 Task: Show all the events and presentations
Action: Mouse moved to (901, 405)
Screenshot: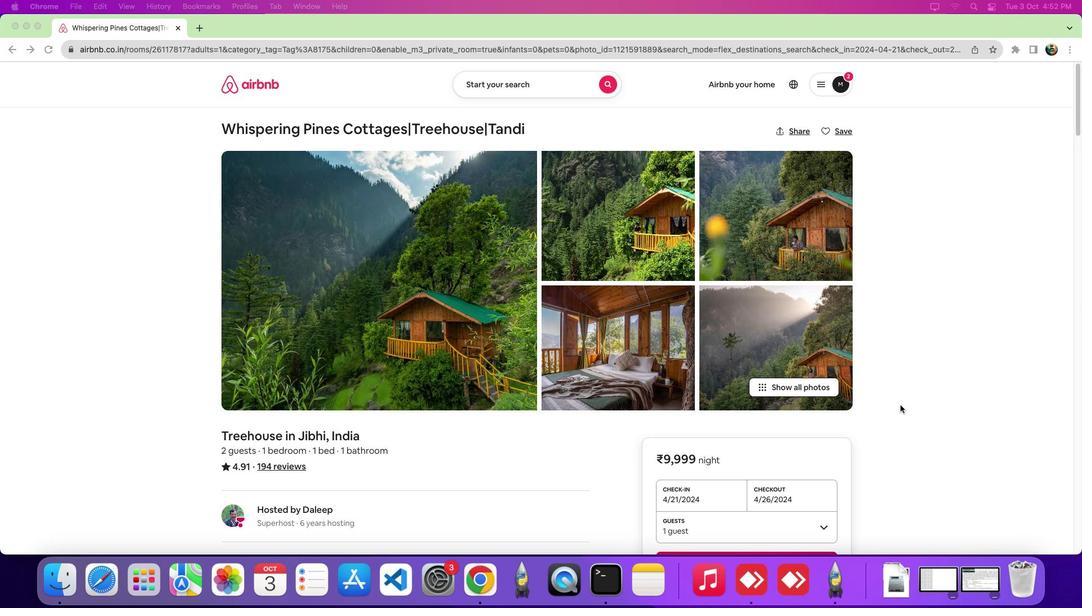 
Action: Mouse pressed left at (901, 405)
Screenshot: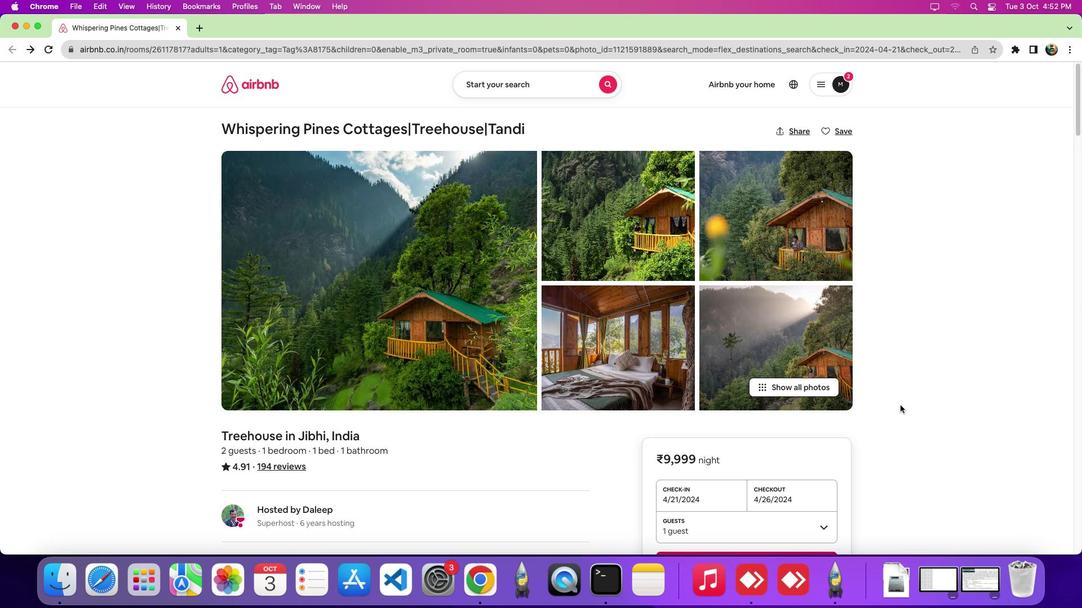 
Action: Mouse scrolled (901, 405) with delta (0, 0)
Screenshot: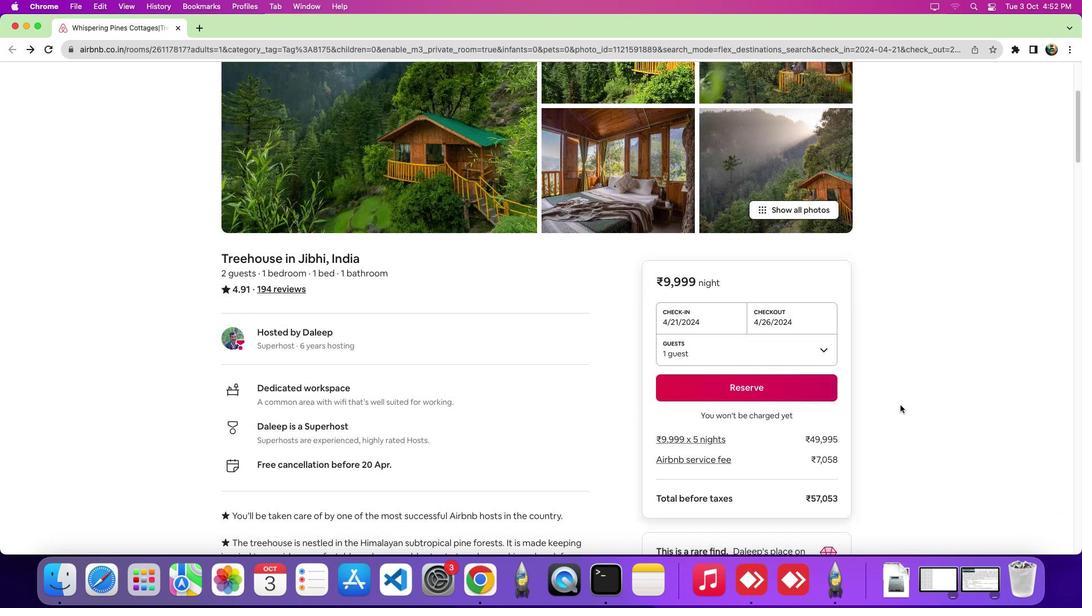 
Action: Mouse scrolled (901, 405) with delta (0, -1)
Screenshot: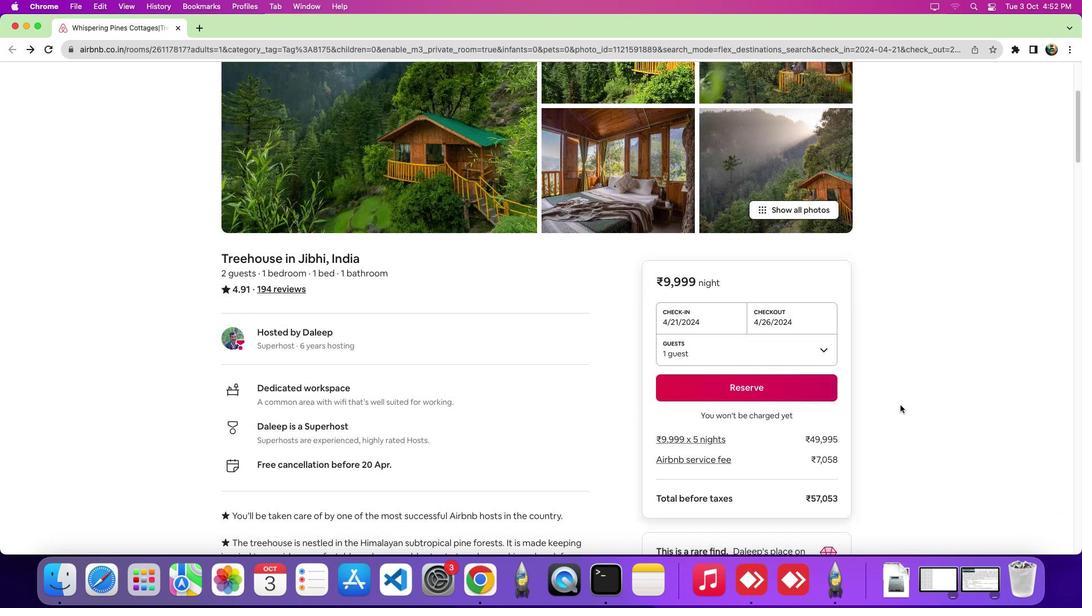 
Action: Mouse scrolled (901, 405) with delta (0, -5)
Screenshot: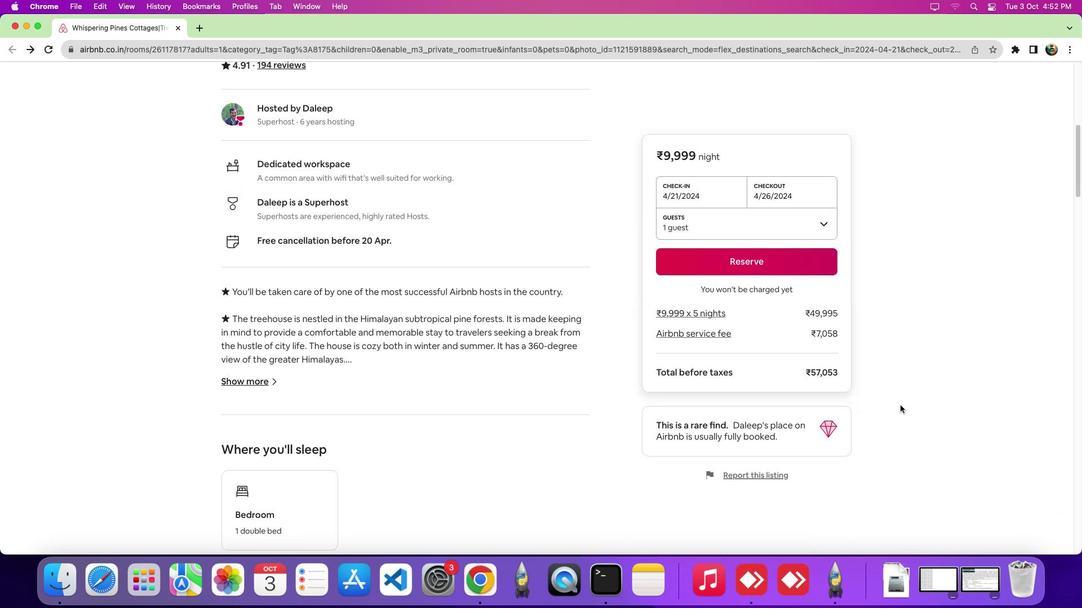 
Action: Mouse scrolled (901, 405) with delta (0, -6)
Screenshot: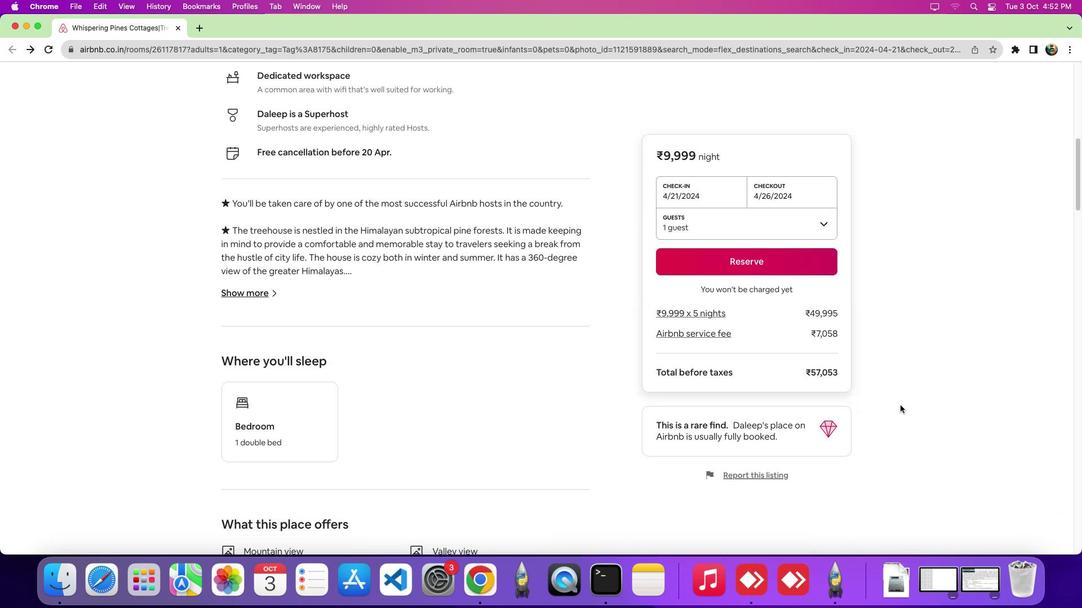 
Action: Mouse scrolled (901, 405) with delta (0, 0)
Screenshot: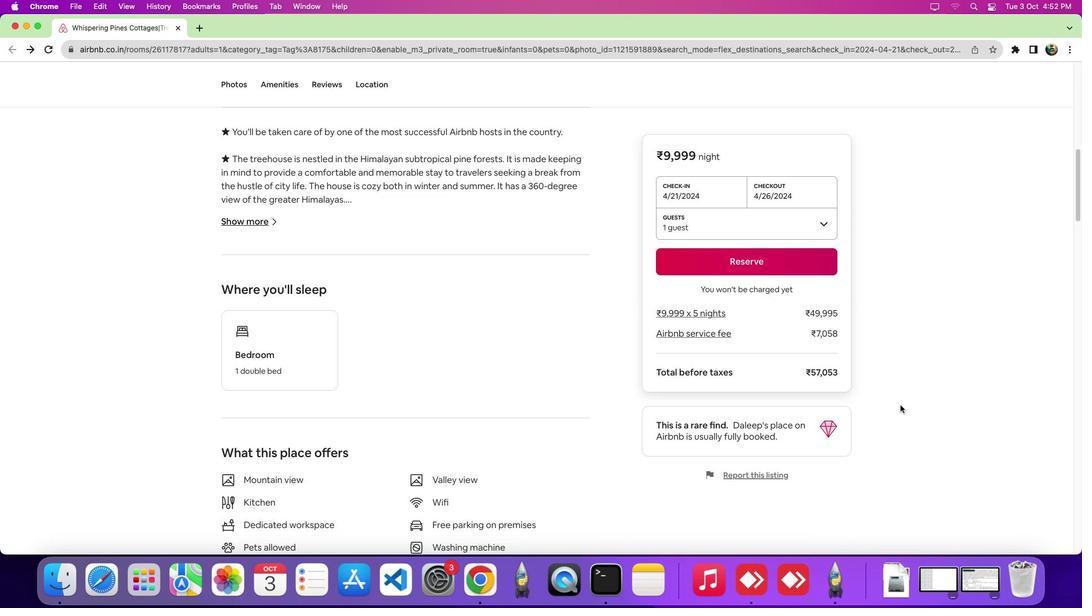 
Action: Mouse scrolled (901, 405) with delta (0, 0)
Screenshot: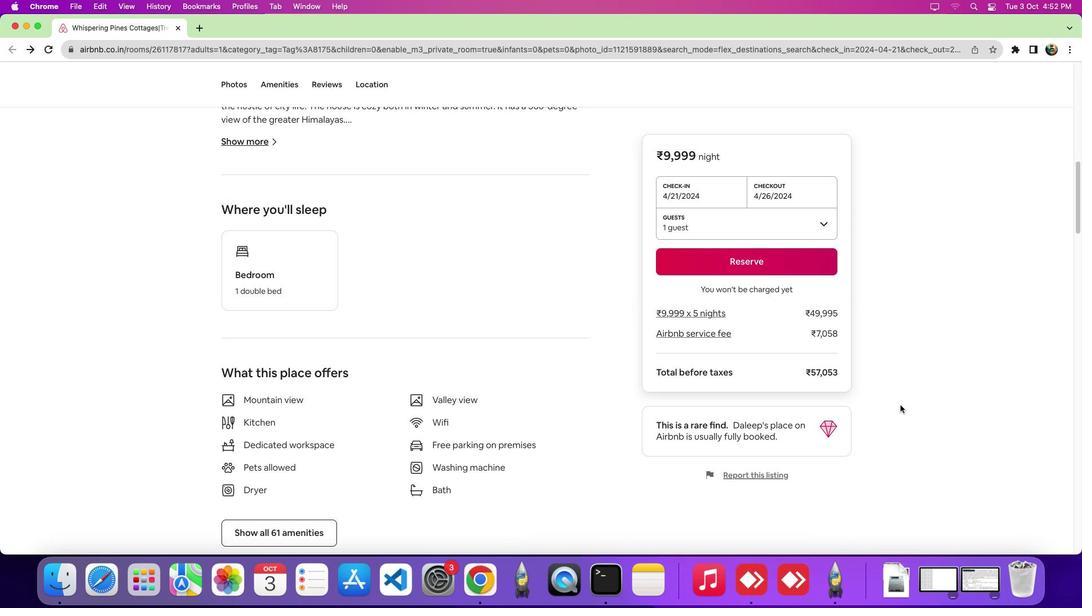 
Action: Mouse scrolled (901, 405) with delta (0, -4)
Screenshot: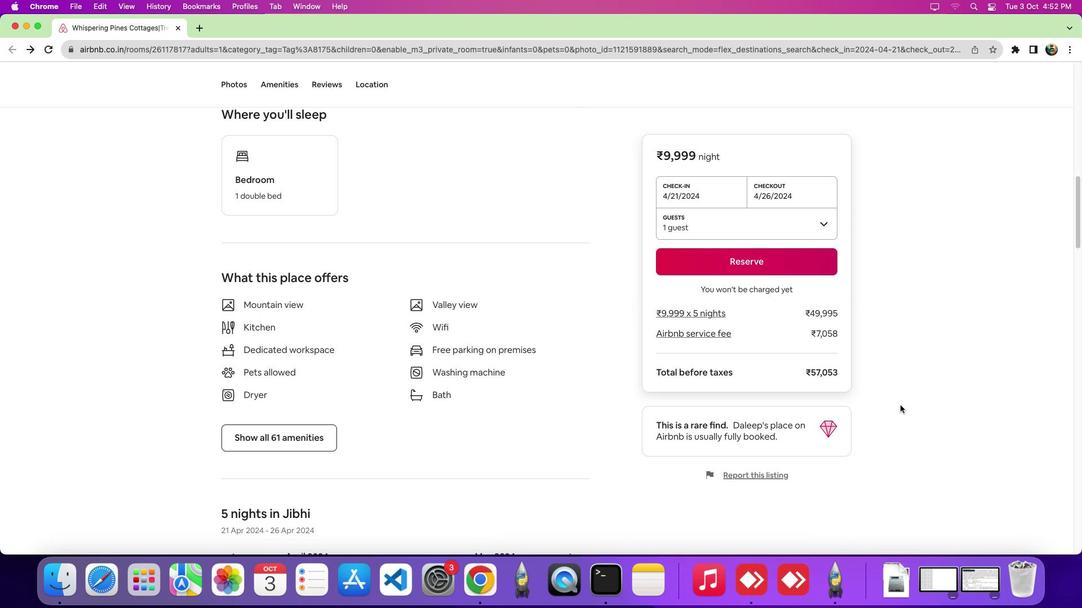 
Action: Mouse scrolled (901, 405) with delta (0, 0)
Screenshot: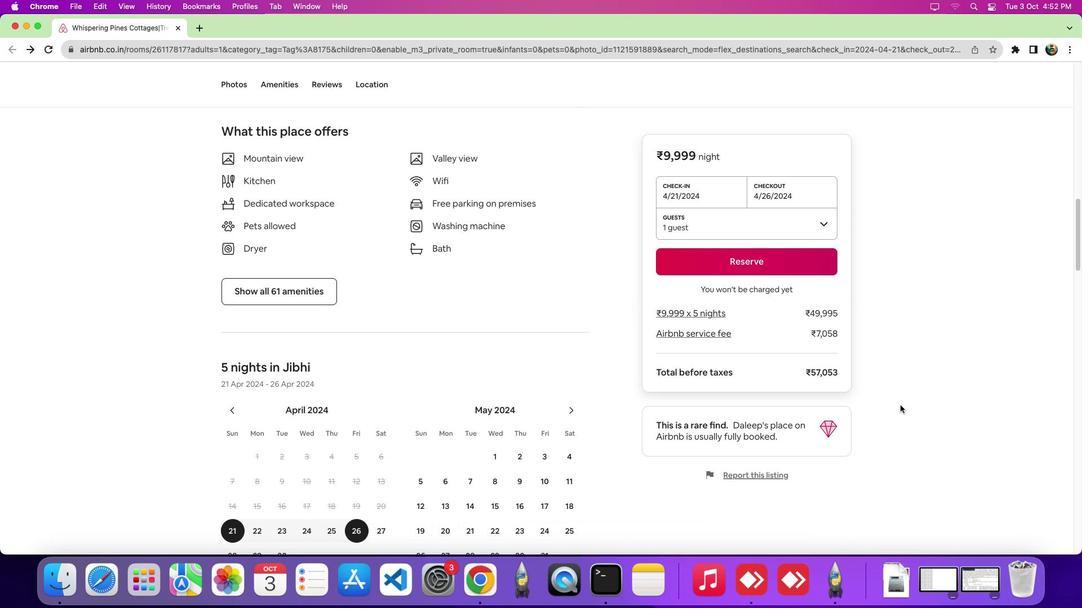 
Action: Mouse scrolled (901, 405) with delta (0, 0)
Screenshot: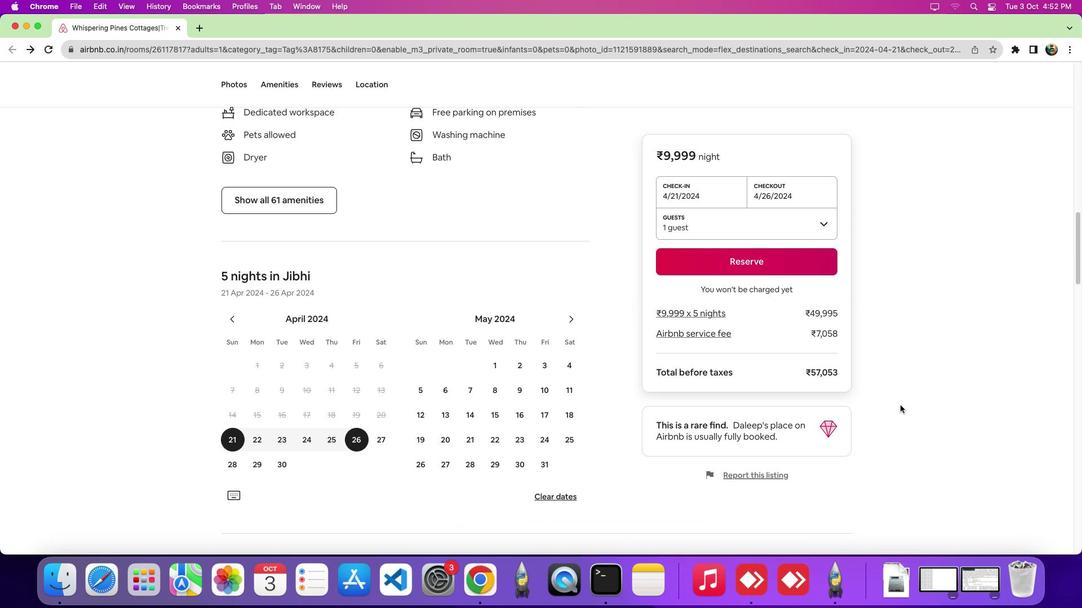 
Action: Mouse scrolled (901, 405) with delta (0, -5)
Screenshot: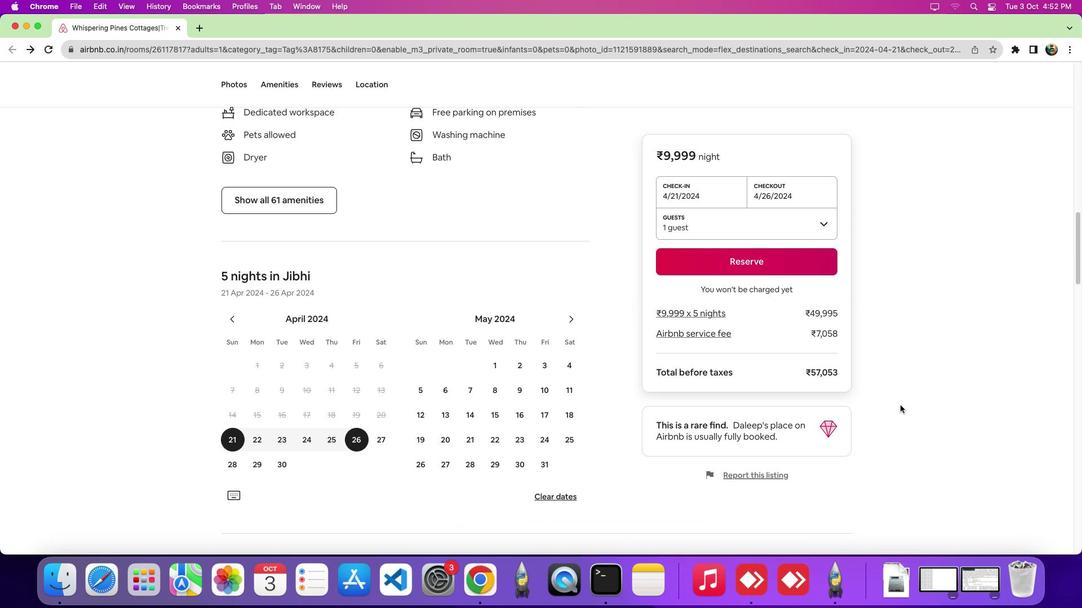 
Action: Mouse scrolled (901, 405) with delta (0, -6)
Screenshot: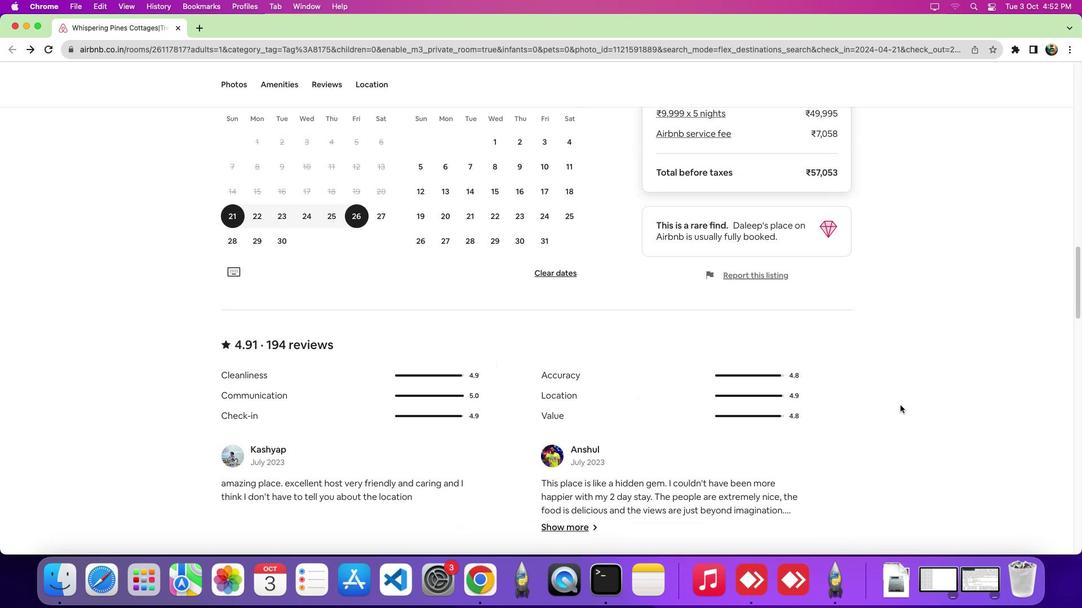 
Action: Mouse moved to (876, 398)
Screenshot: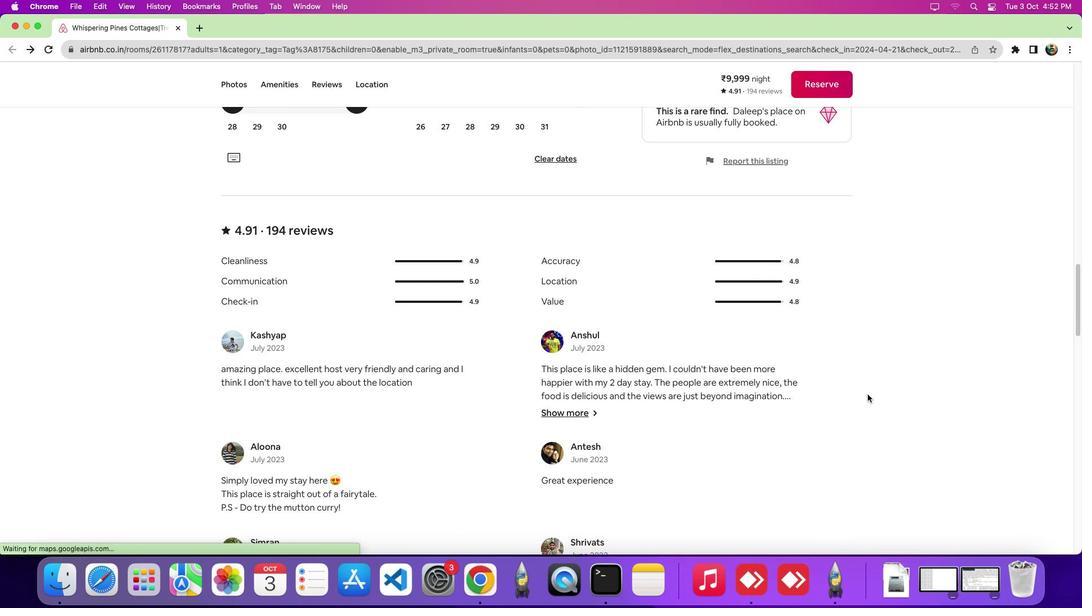 
Action: Mouse scrolled (876, 398) with delta (0, 0)
Screenshot: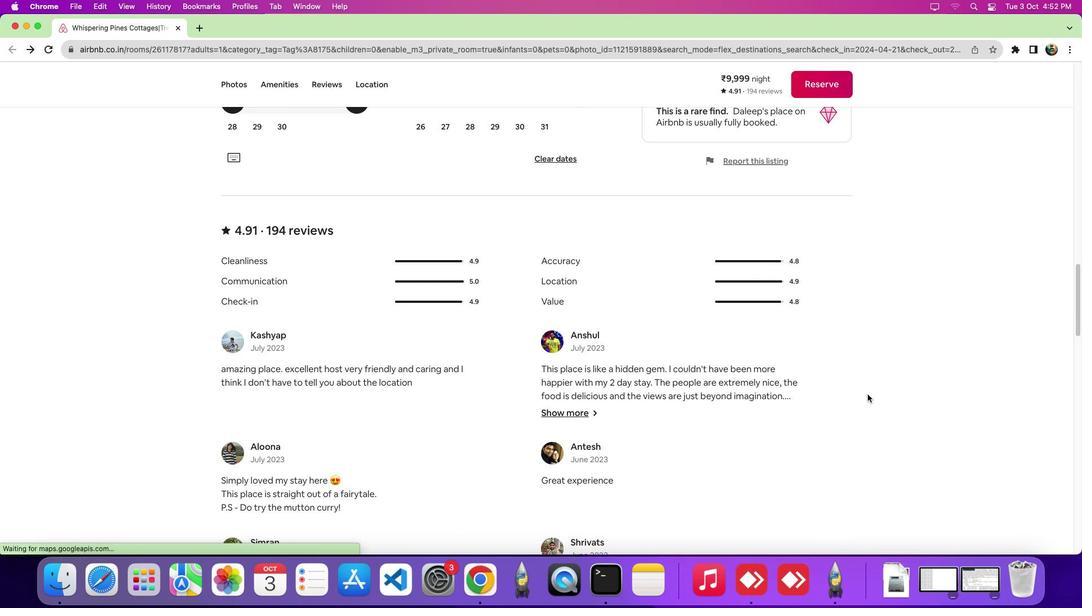 
Action: Mouse moved to (875, 398)
Screenshot: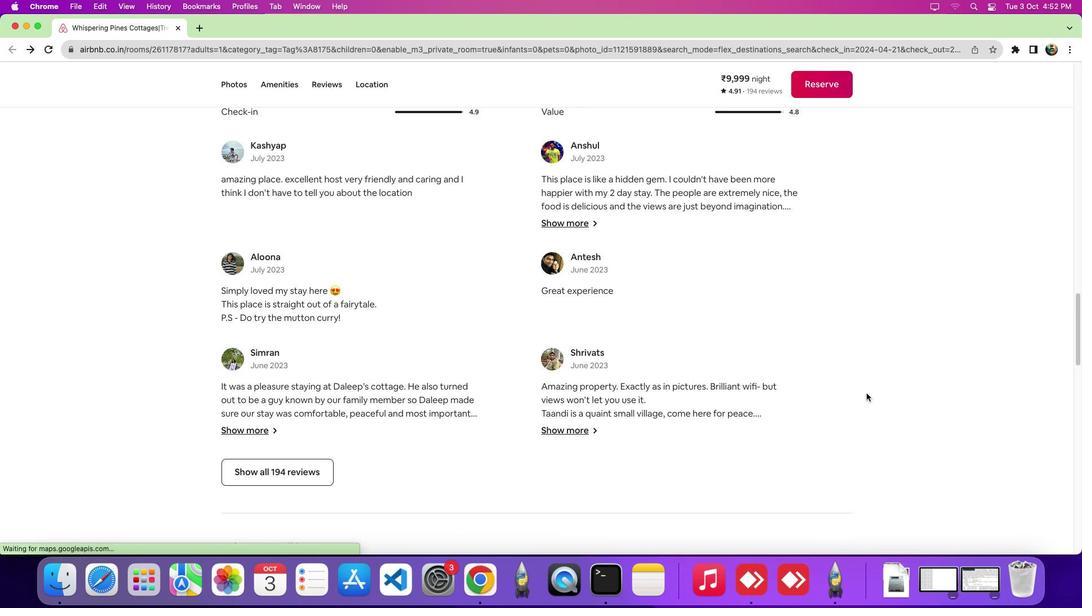
Action: Mouse scrolled (875, 398) with delta (0, -1)
Screenshot: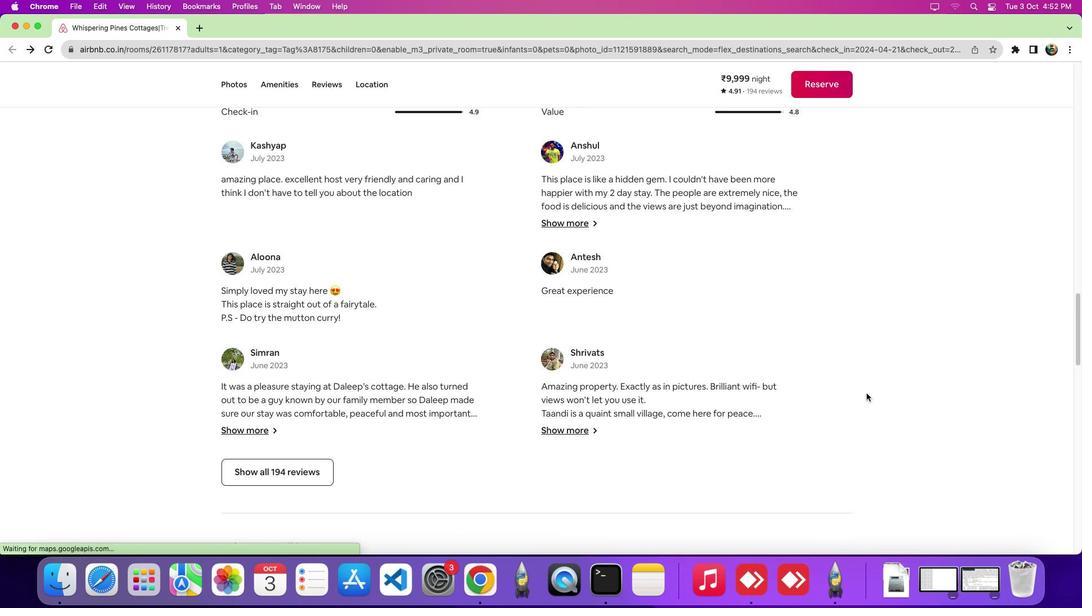
Action: Mouse moved to (875, 398)
Screenshot: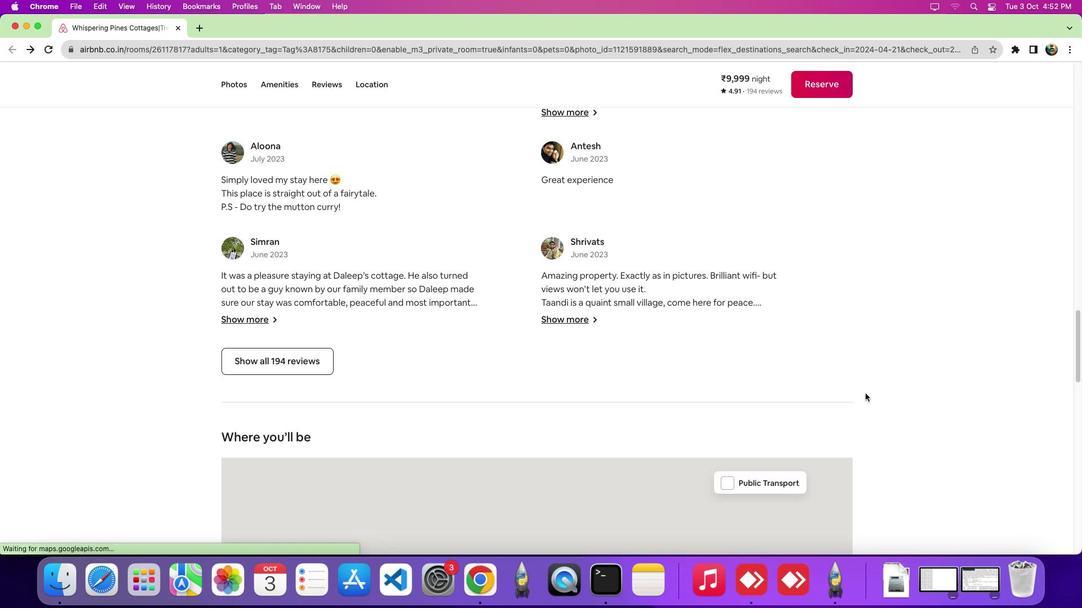 
Action: Mouse scrolled (875, 398) with delta (0, -5)
Screenshot: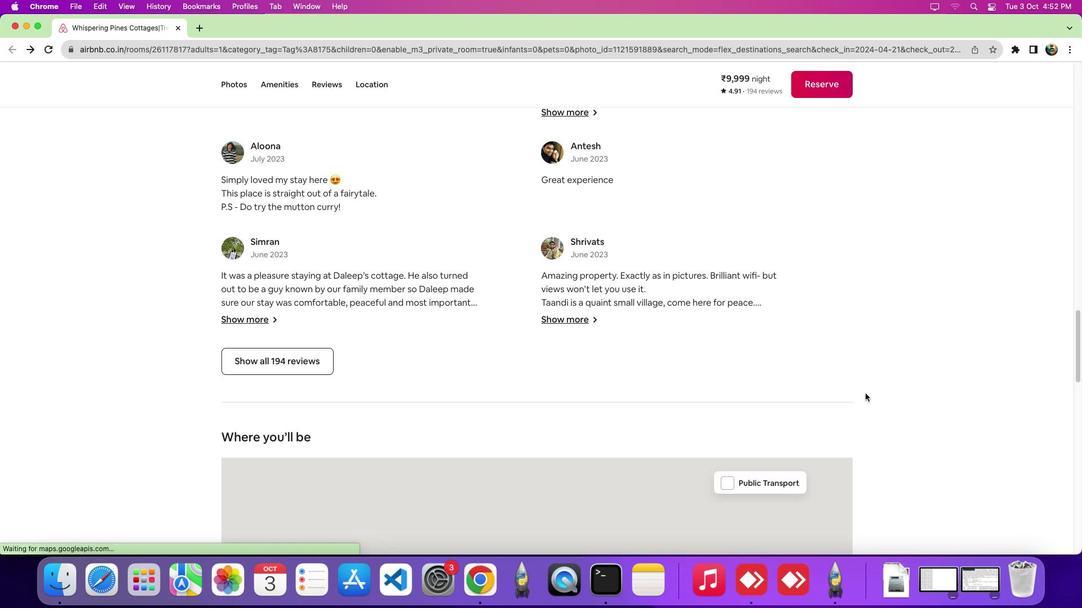 
Action: Mouse moved to (868, 395)
Screenshot: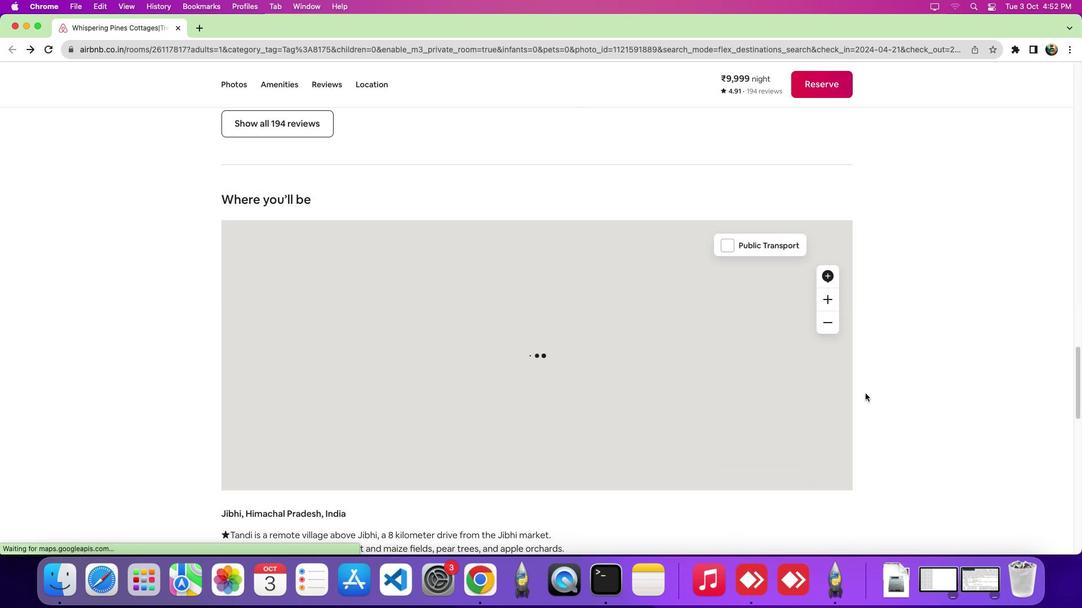
Action: Mouse scrolled (868, 395) with delta (0, -6)
Screenshot: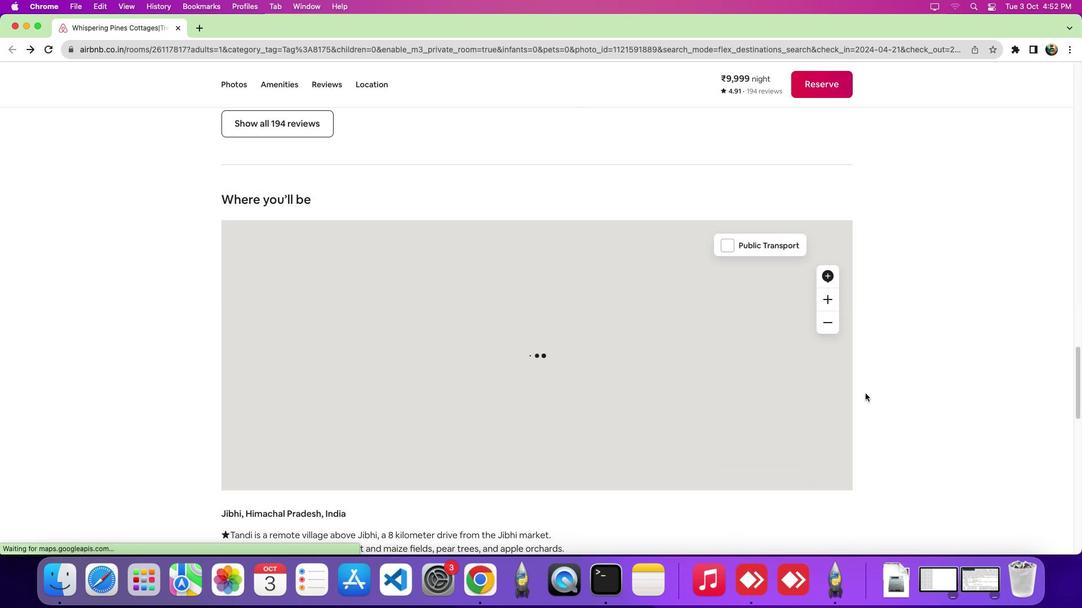 
Action: Mouse moved to (862, 393)
Screenshot: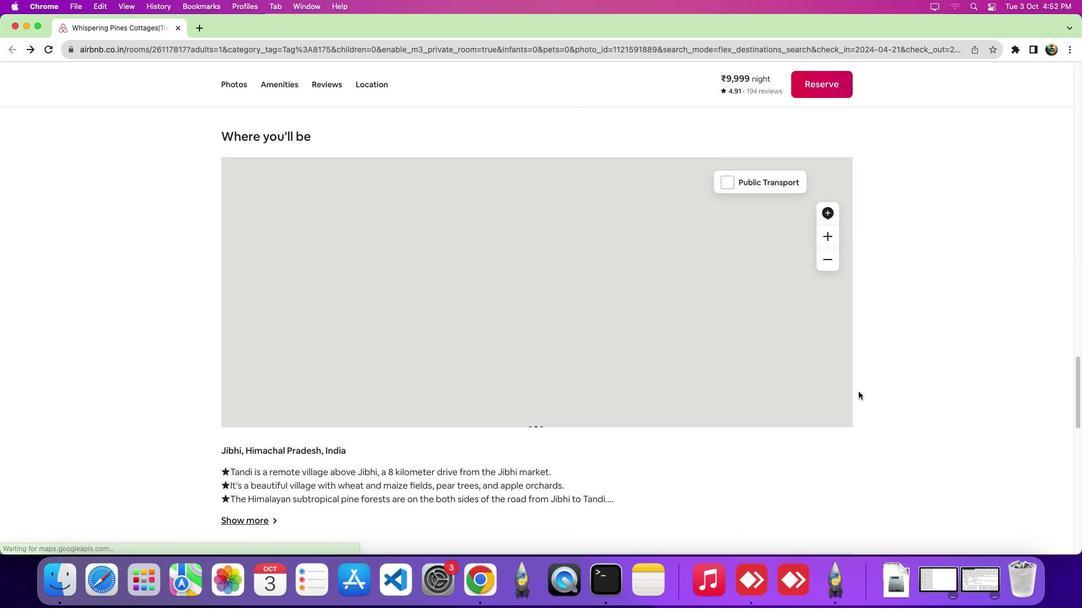 
Action: Mouse scrolled (862, 393) with delta (0, 0)
Screenshot: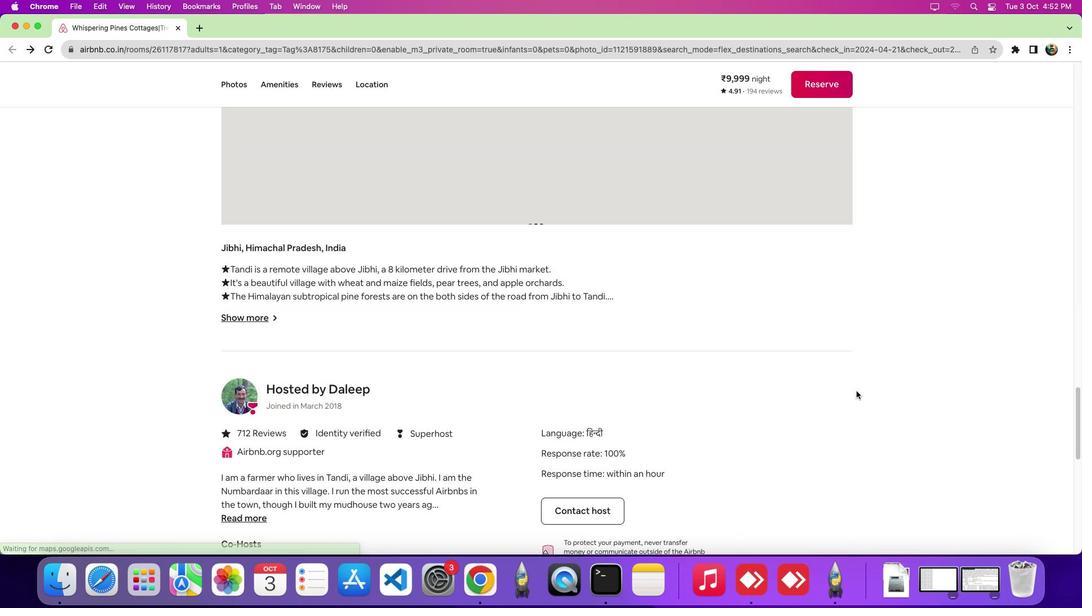 
Action: Mouse moved to (862, 393)
Screenshot: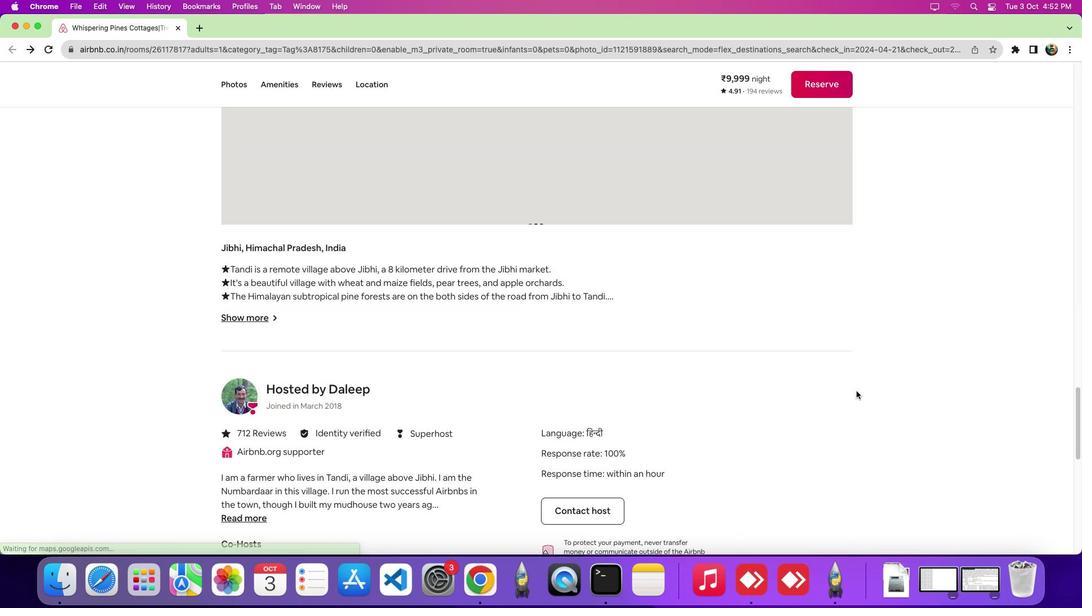 
Action: Mouse scrolled (862, 393) with delta (0, -1)
Screenshot: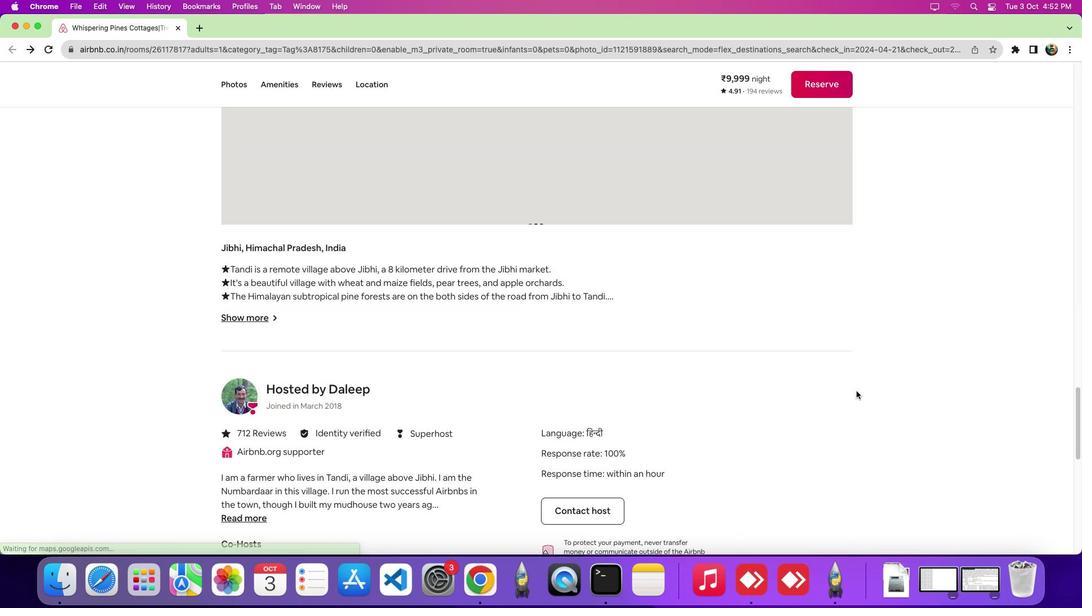 
Action: Mouse scrolled (862, 393) with delta (0, -5)
Screenshot: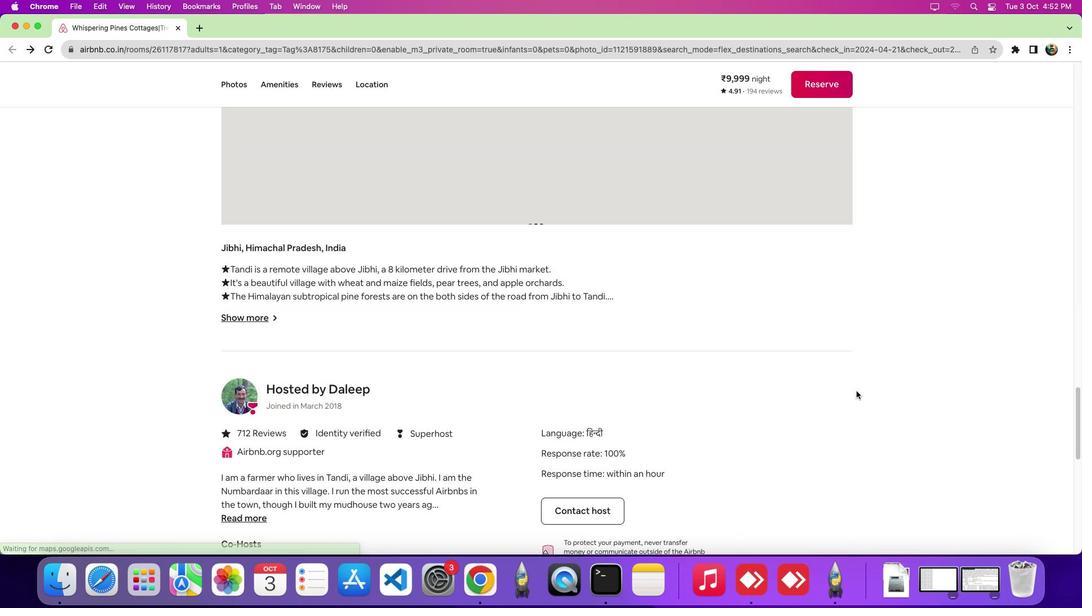 
Action: Mouse moved to (861, 393)
Screenshot: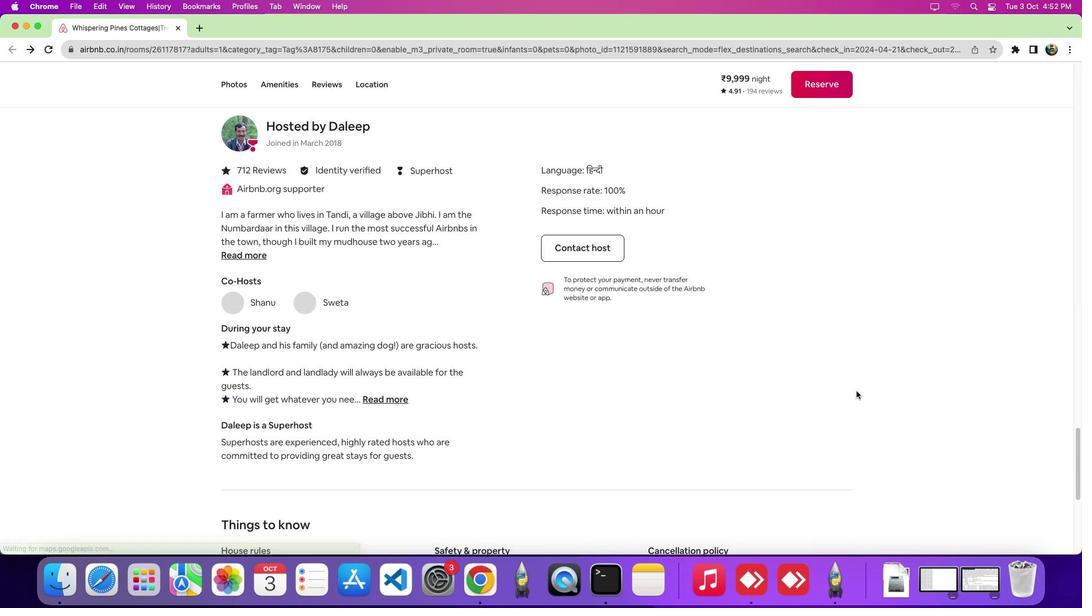 
Action: Mouse scrolled (861, 393) with delta (0, -7)
Screenshot: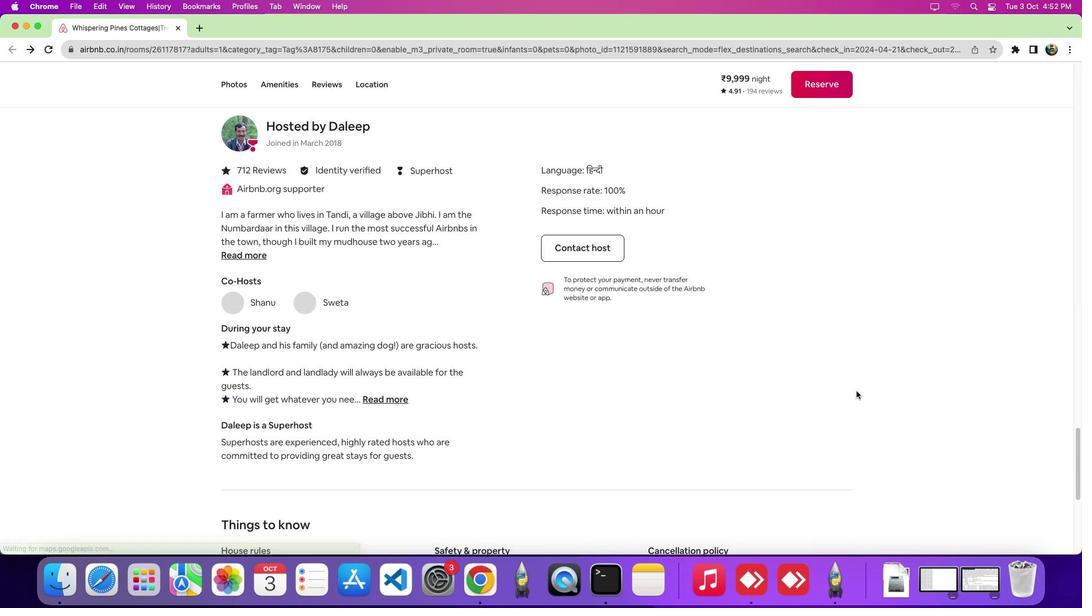 
Action: Mouse moved to (857, 391)
Screenshot: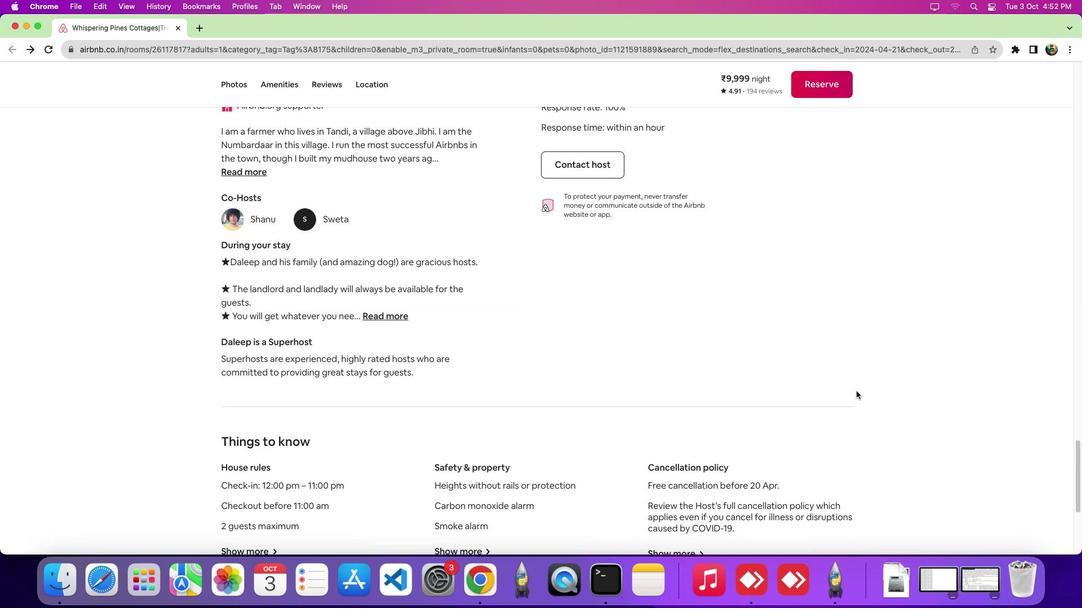 
Action: Mouse scrolled (857, 391) with delta (0, 0)
Screenshot: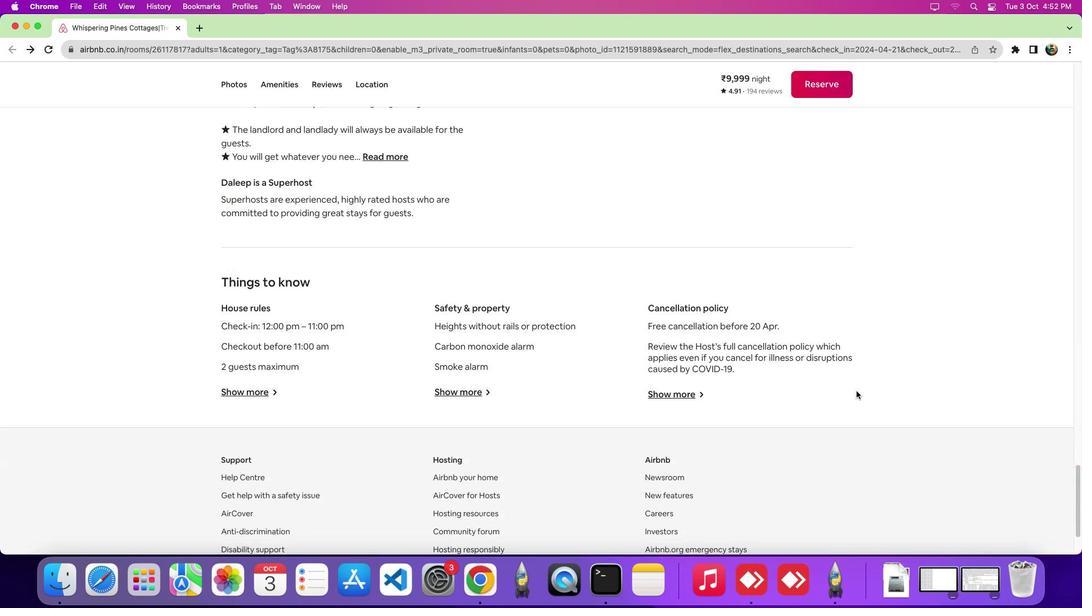 
Action: Mouse scrolled (857, 391) with delta (0, -1)
Screenshot: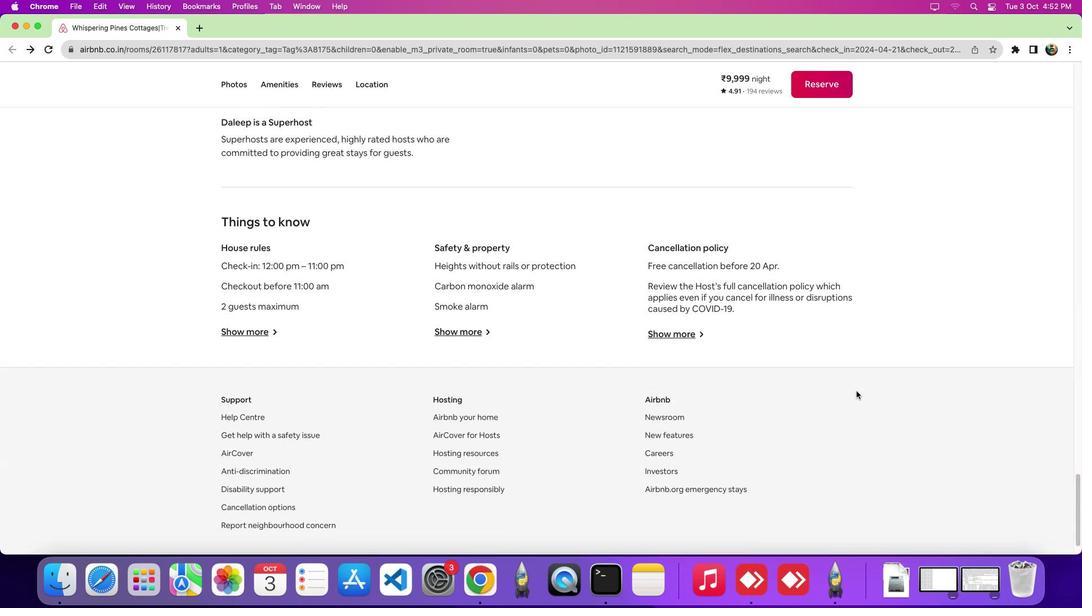 
Action: Mouse scrolled (857, 391) with delta (0, -5)
Screenshot: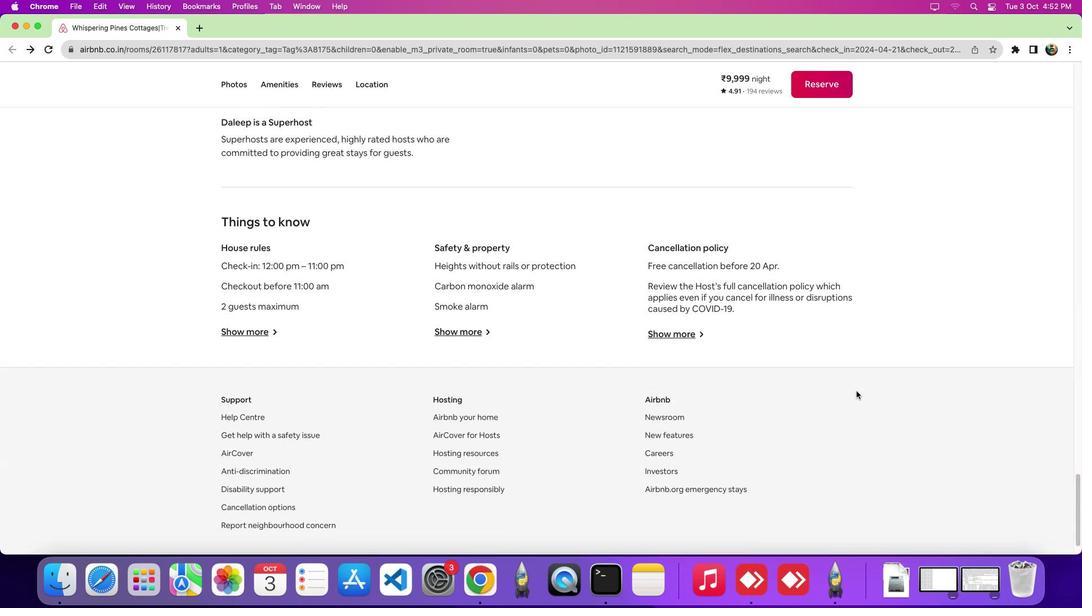 
Action: Mouse scrolled (857, 391) with delta (0, -7)
Screenshot: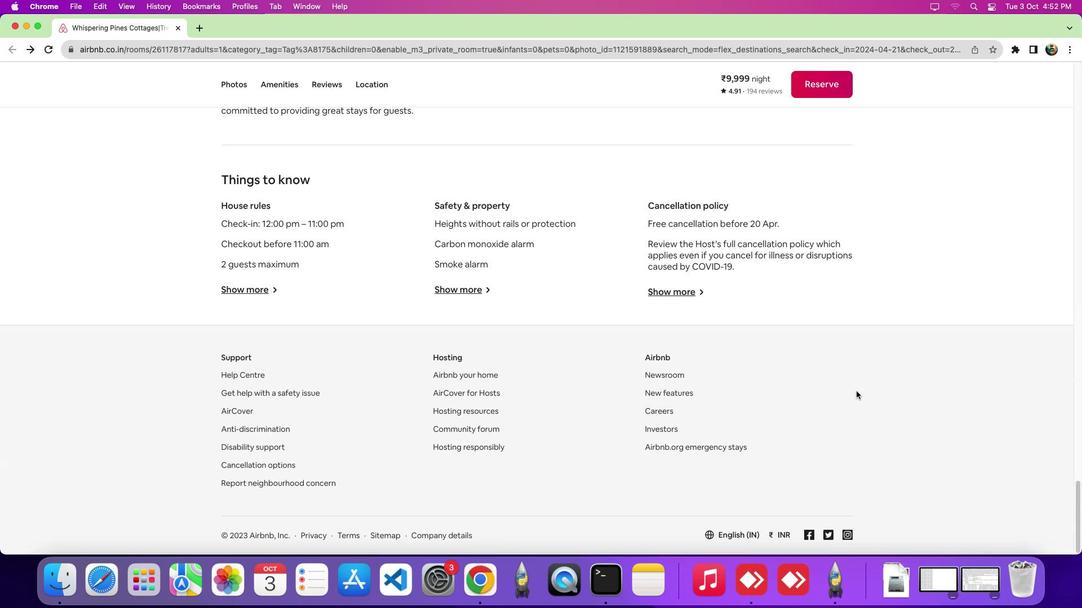 
Action: Mouse scrolled (857, 391) with delta (0, 0)
Screenshot: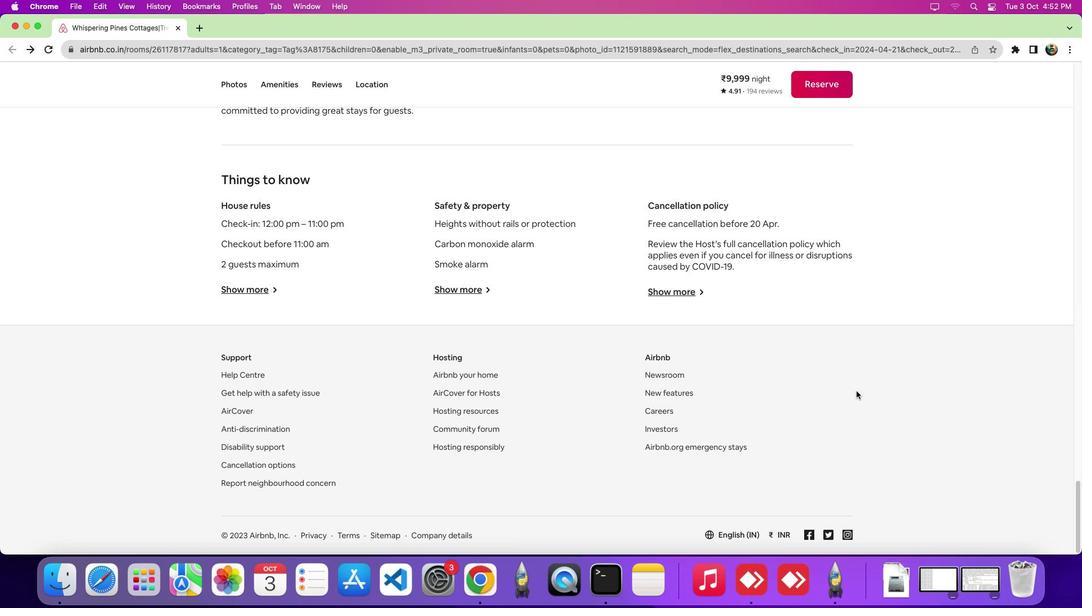 
Action: Mouse scrolled (857, 391) with delta (0, -1)
Screenshot: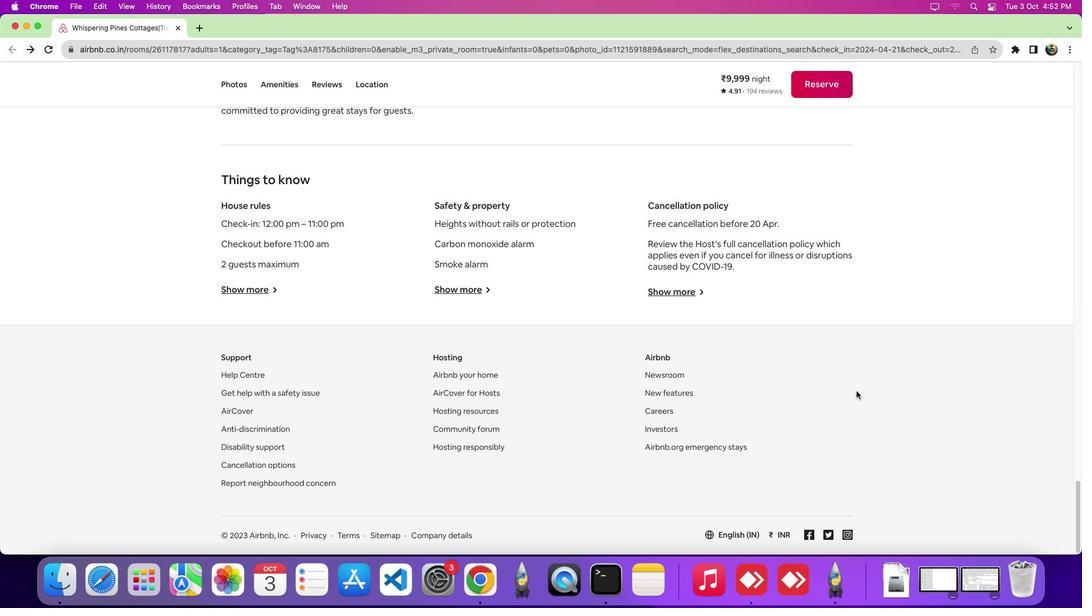 
Action: Mouse scrolled (857, 391) with delta (0, -5)
Screenshot: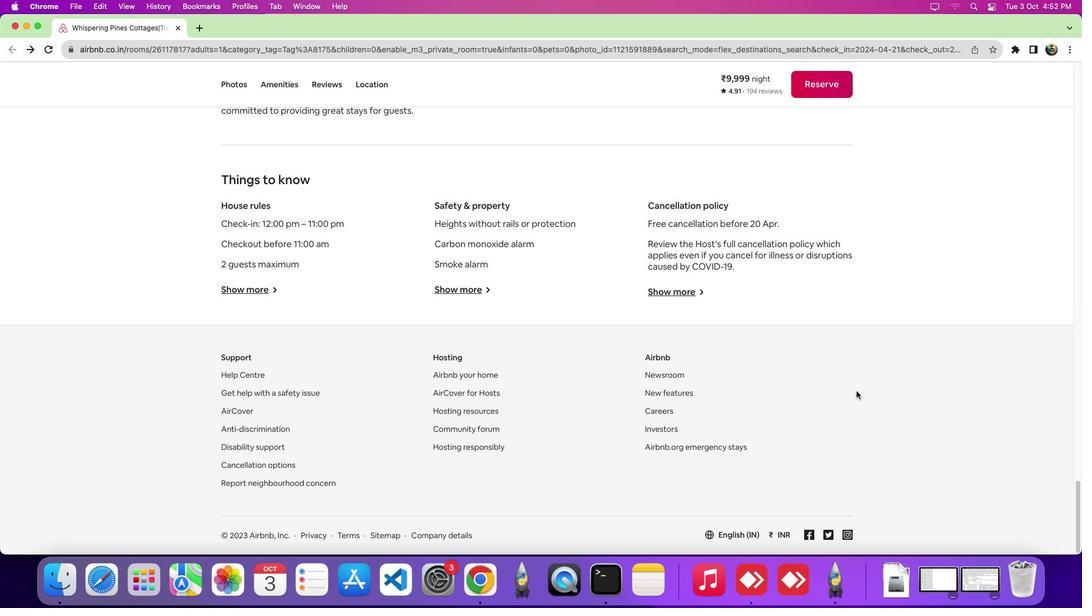 
Action: Mouse scrolled (857, 391) with delta (0, -7)
Screenshot: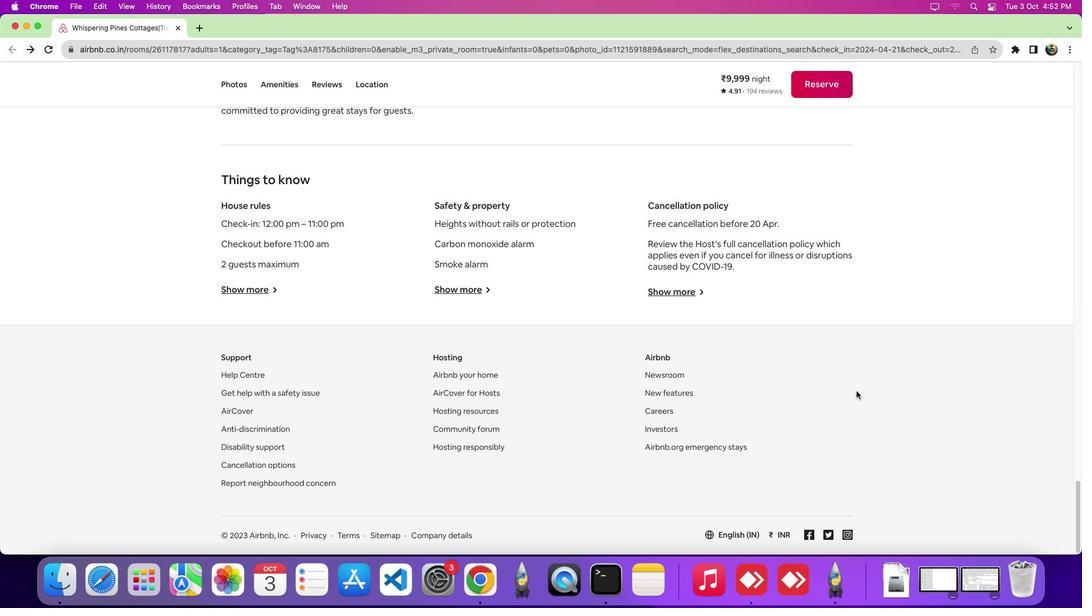 
Action: Mouse scrolled (857, 391) with delta (0, 0)
Screenshot: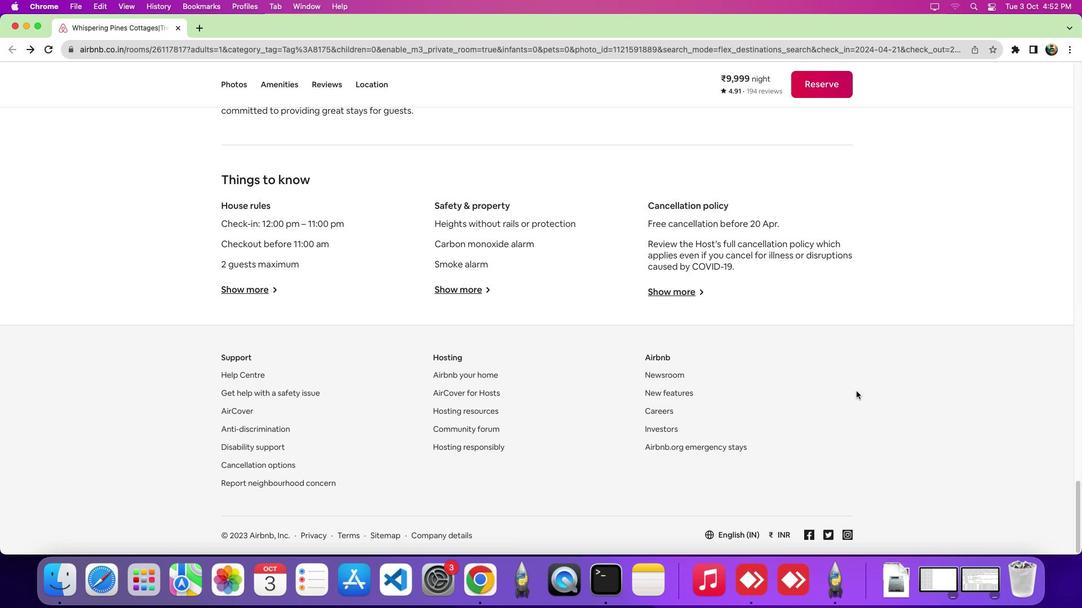 
Action: Mouse scrolled (857, 391) with delta (0, 0)
Screenshot: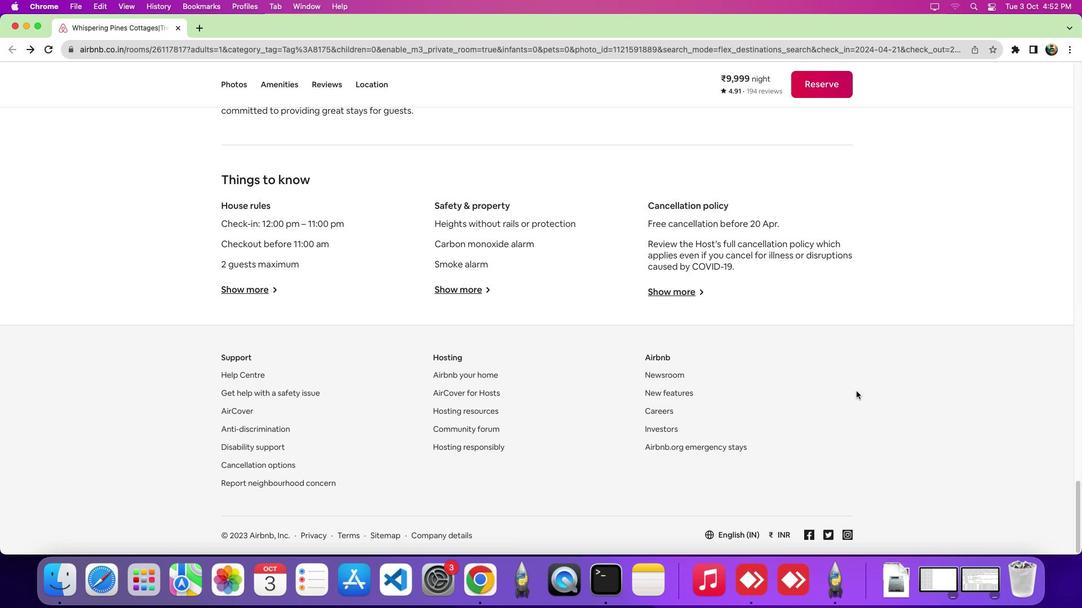 
Action: Mouse moved to (658, 430)
Screenshot: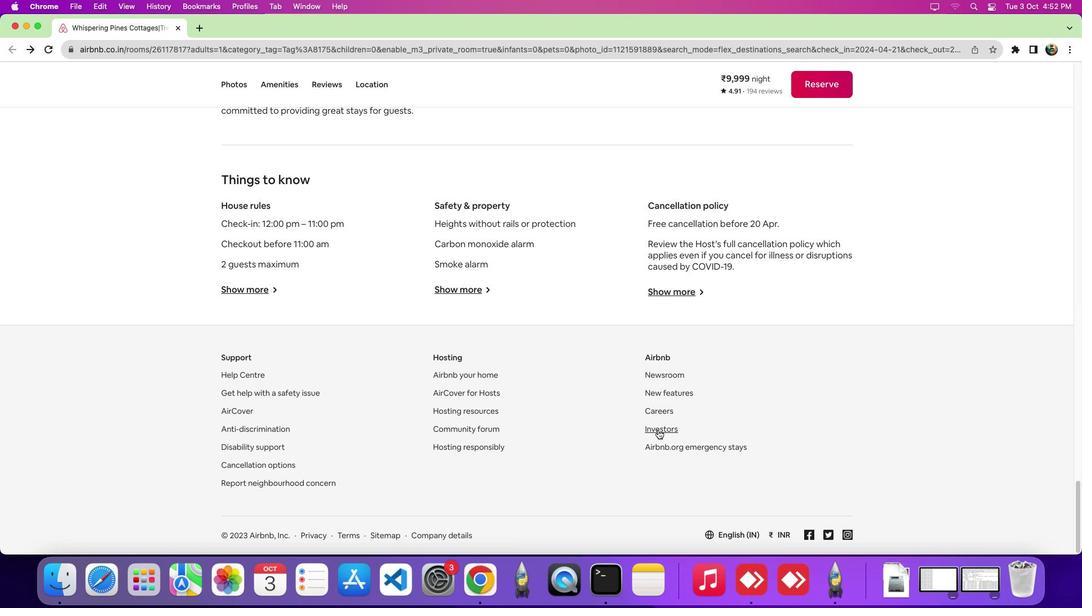 
Action: Mouse pressed left at (658, 430)
Screenshot: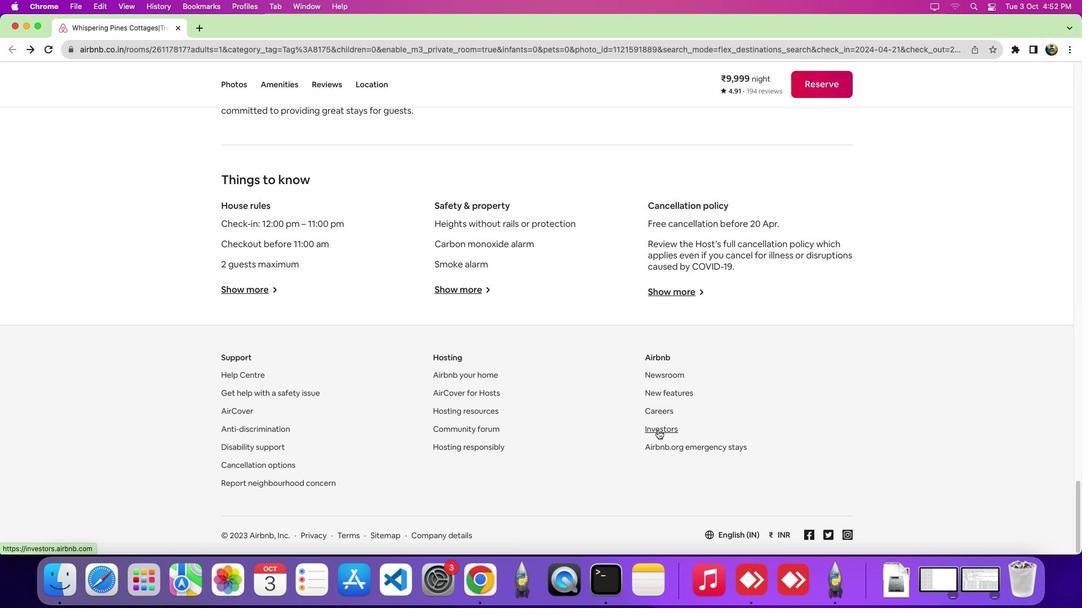 
Action: Mouse moved to (495, 88)
Screenshot: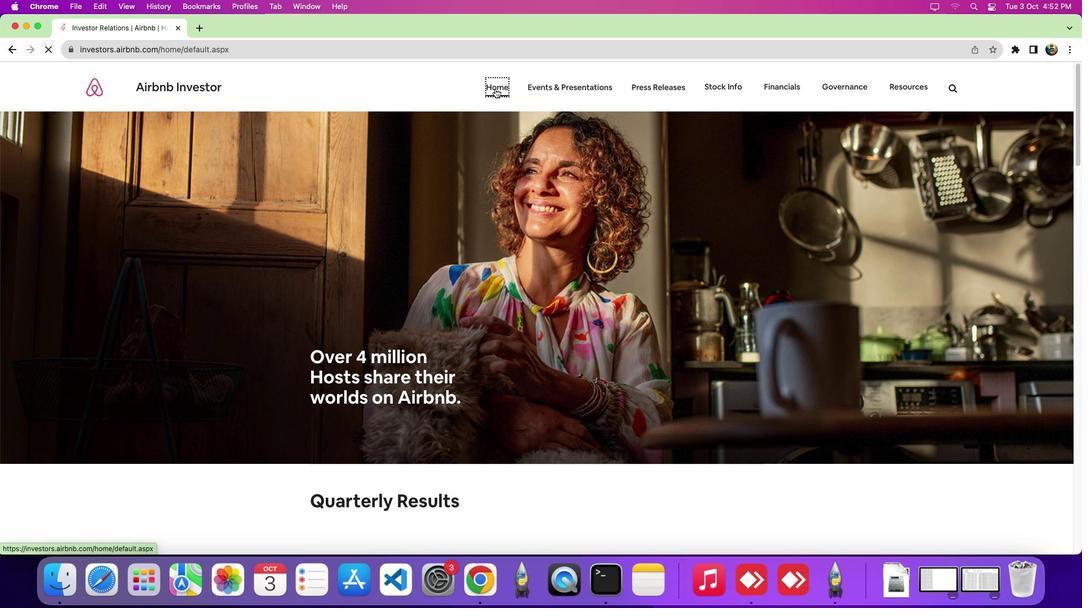 
Action: Mouse pressed left at (495, 88)
Screenshot: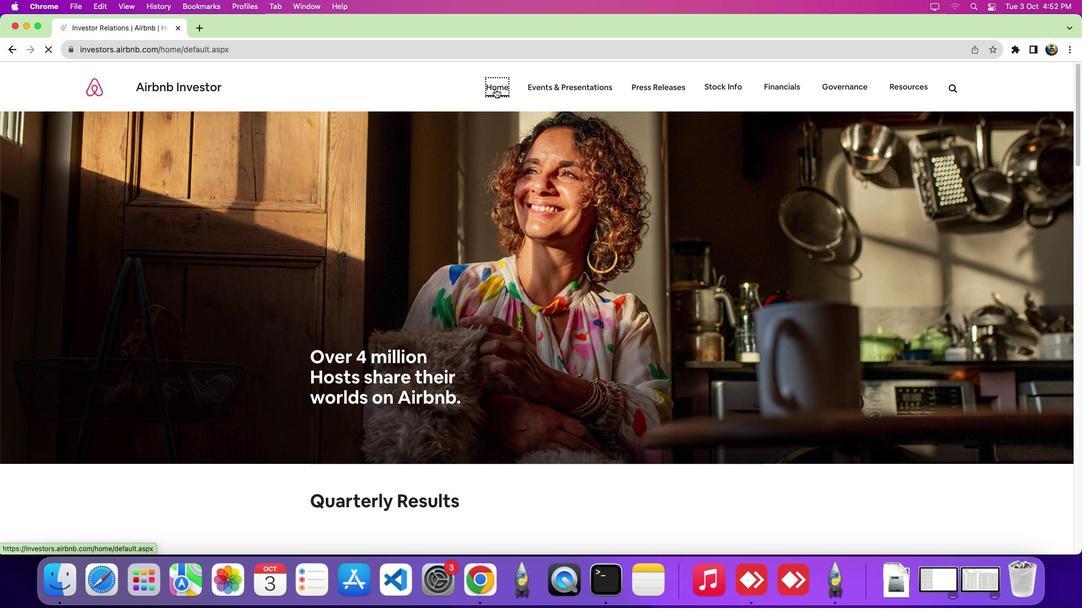 
Action: Mouse moved to (618, 285)
Screenshot: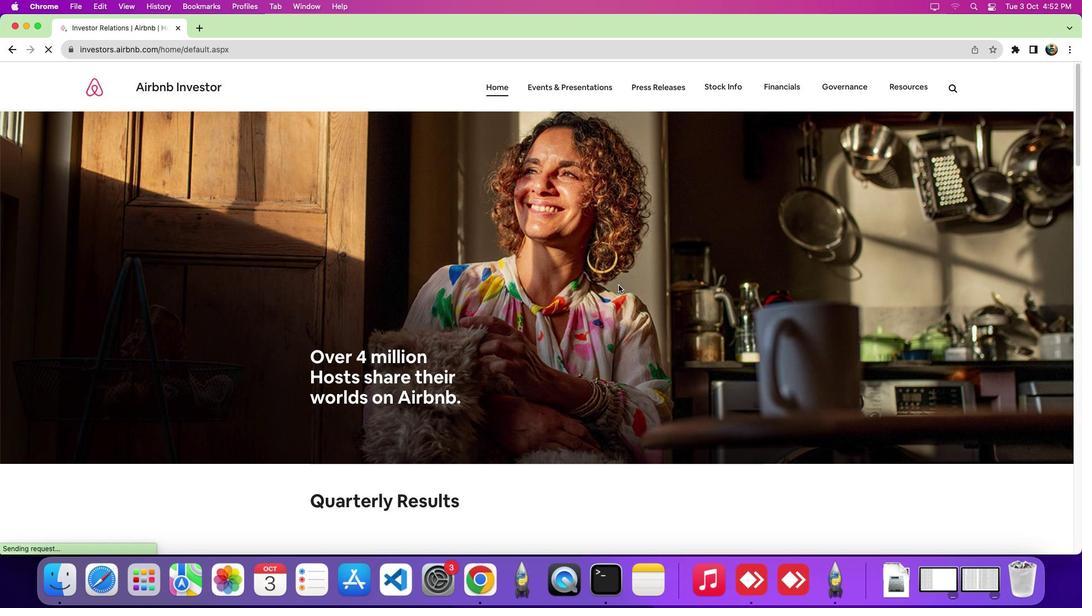 
Action: Mouse scrolled (618, 285) with delta (0, 0)
Screenshot: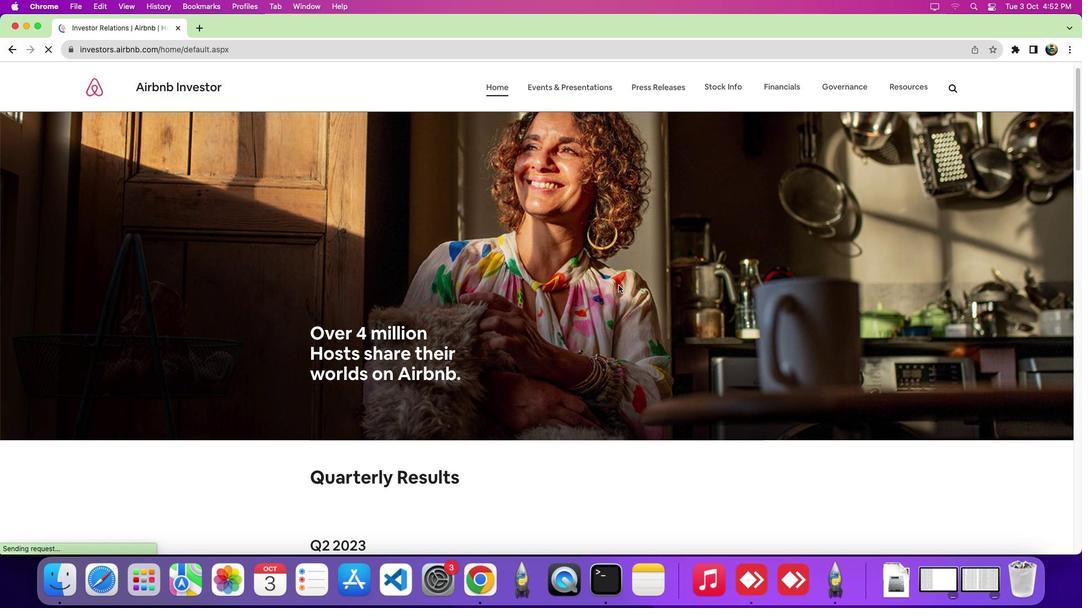 
Action: Mouse scrolled (618, 285) with delta (0, 0)
Screenshot: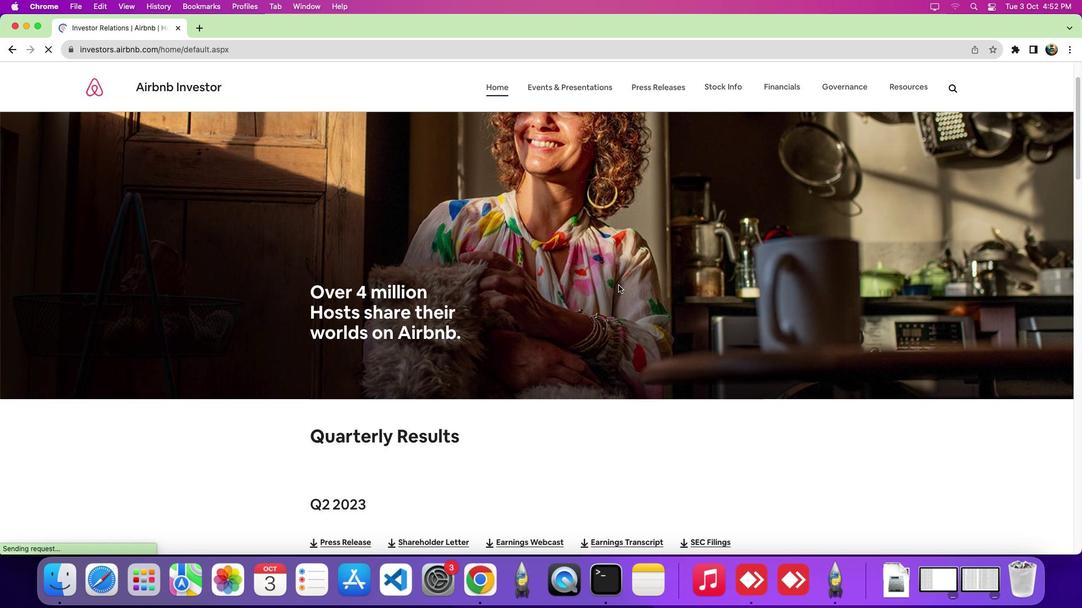 
Action: Mouse scrolled (618, 285) with delta (0, 0)
Screenshot: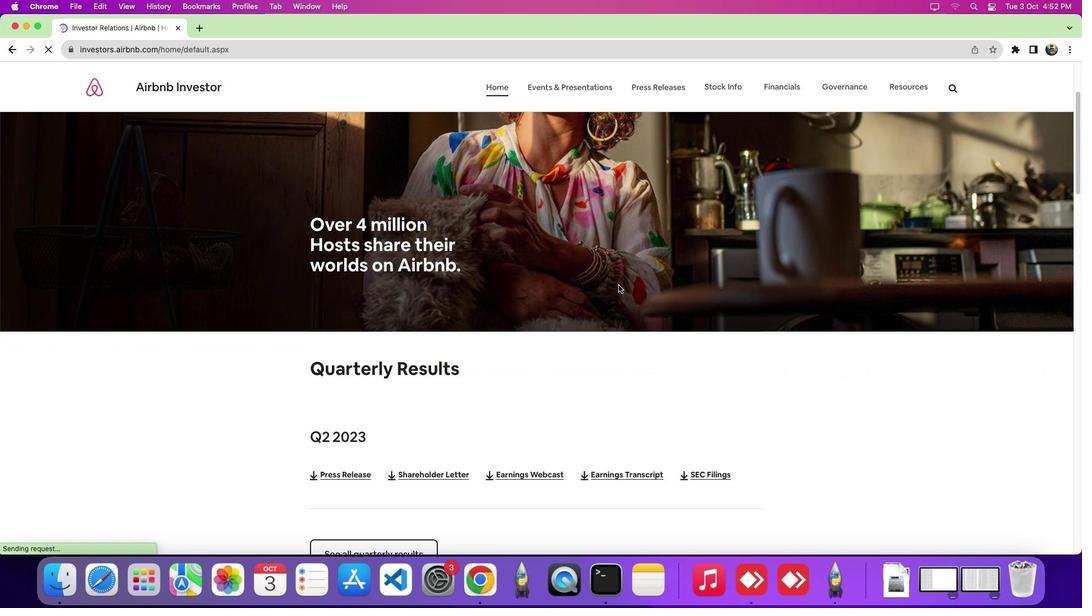 
Action: Mouse scrolled (618, 285) with delta (0, 0)
Screenshot: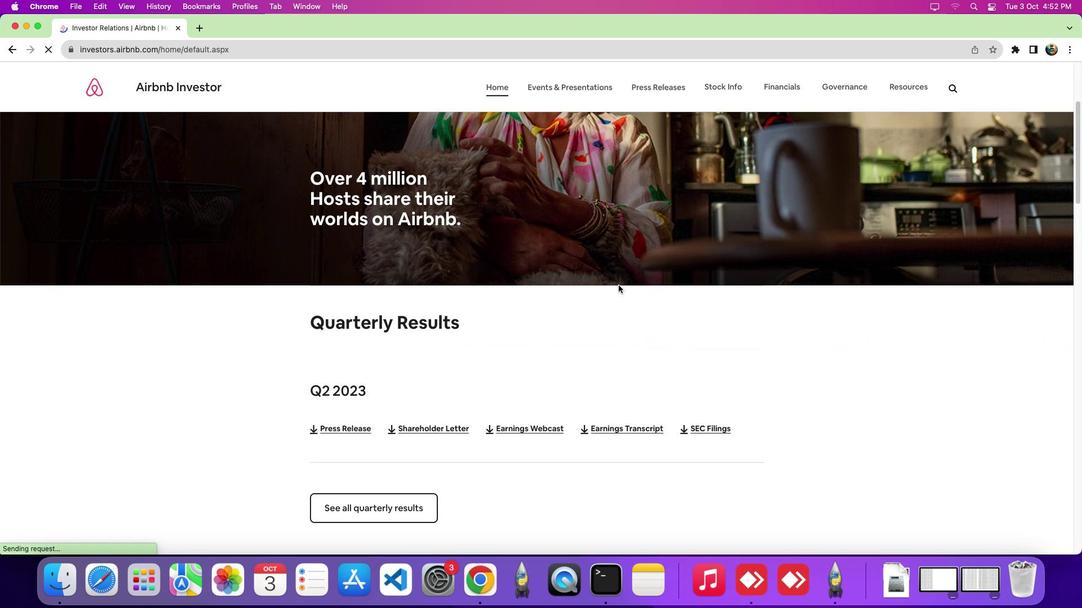 
Action: Mouse scrolled (618, 285) with delta (0, 0)
Screenshot: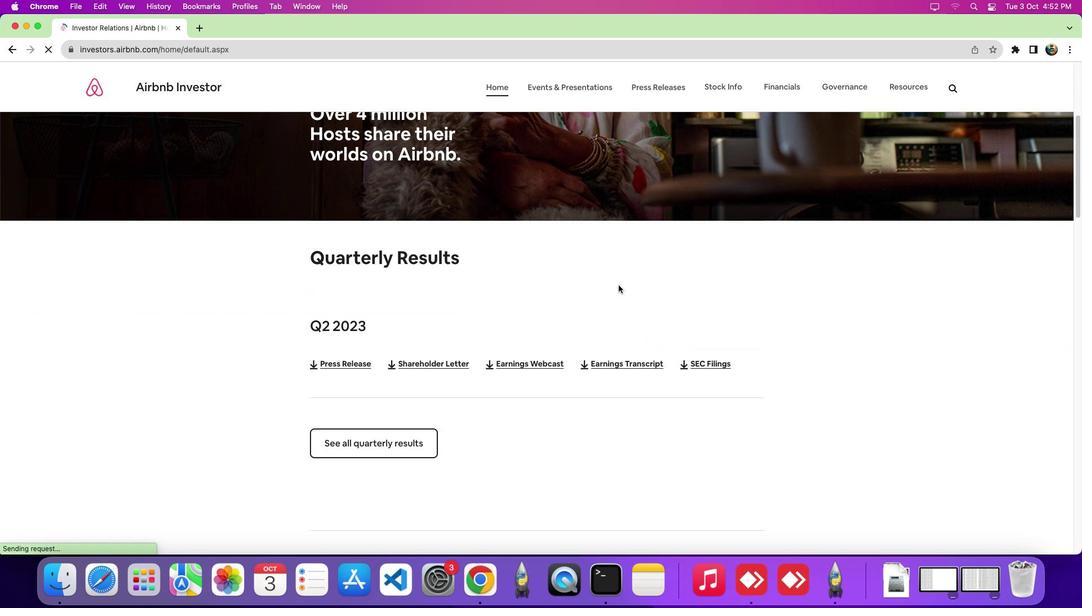 
Action: Mouse scrolled (618, 285) with delta (0, 0)
Screenshot: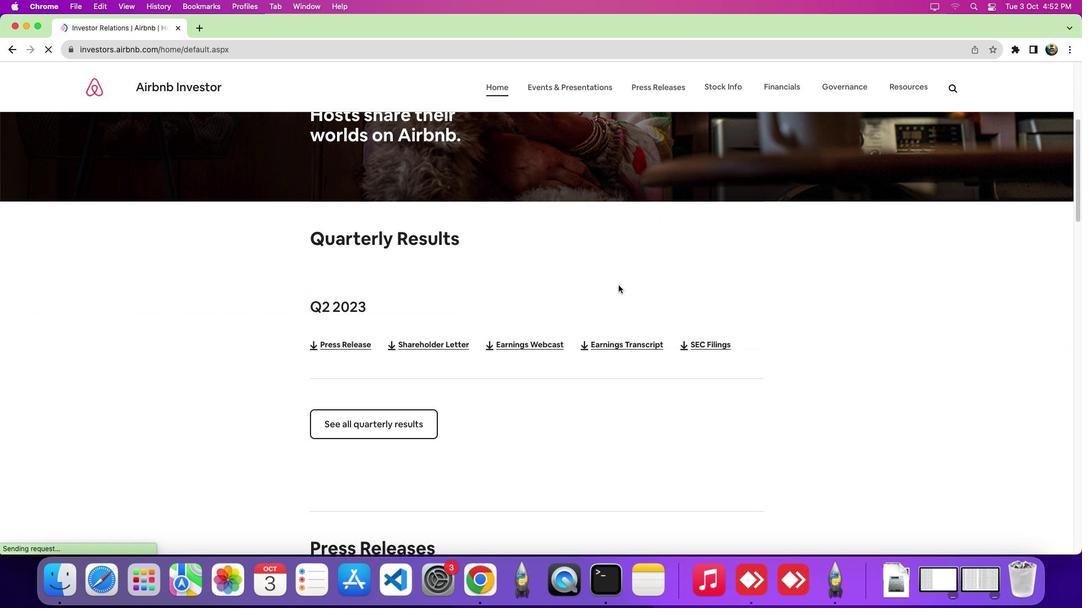 
Action: Mouse scrolled (618, 285) with delta (0, -1)
Screenshot: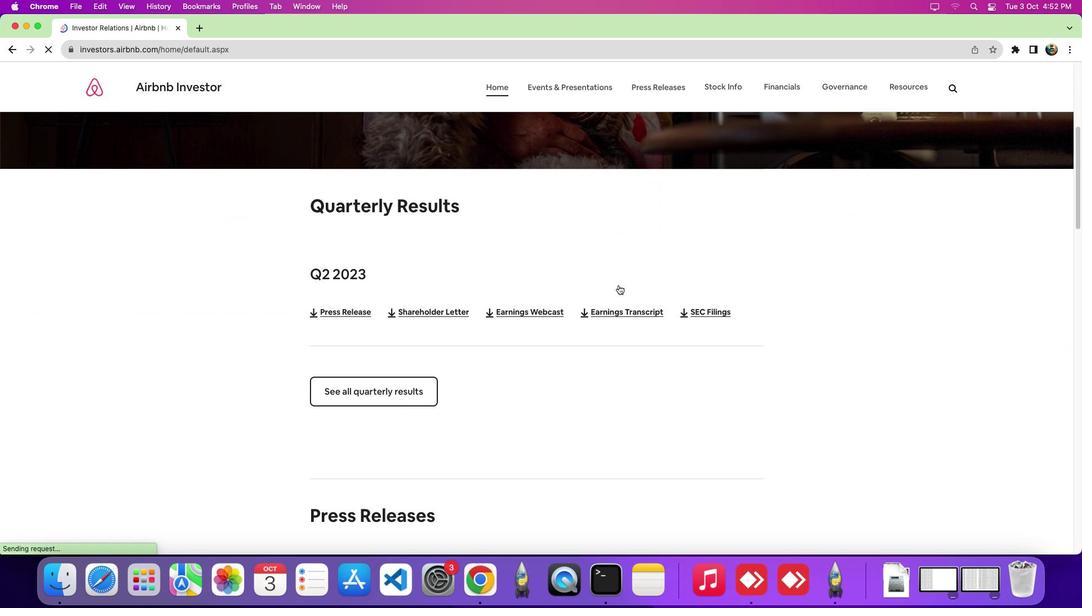 
Action: Mouse scrolled (618, 285) with delta (0, 0)
Screenshot: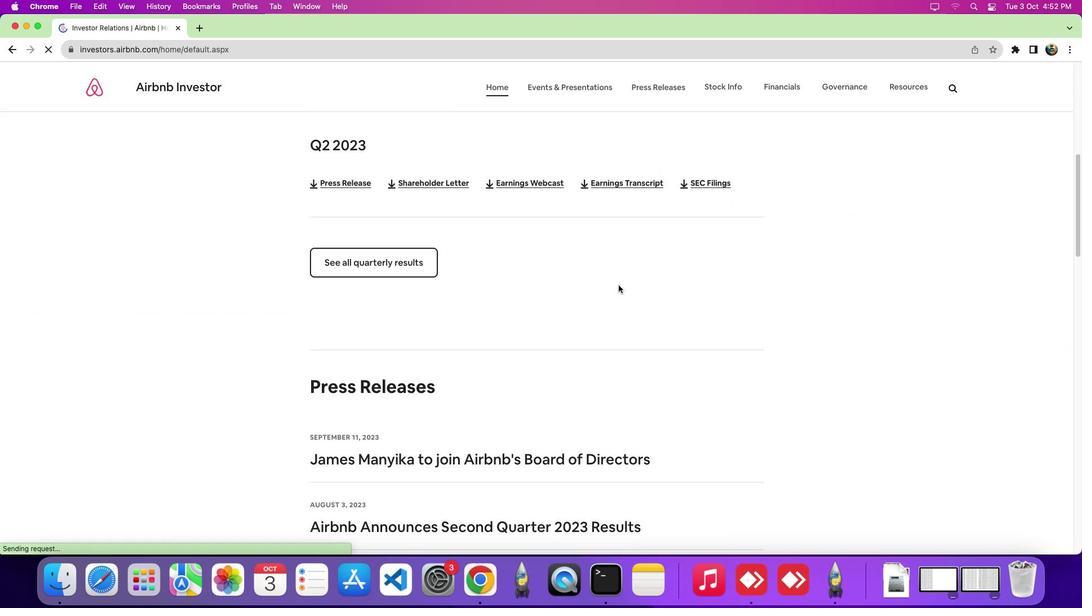 
Action: Mouse scrolled (618, 285) with delta (0, 0)
Screenshot: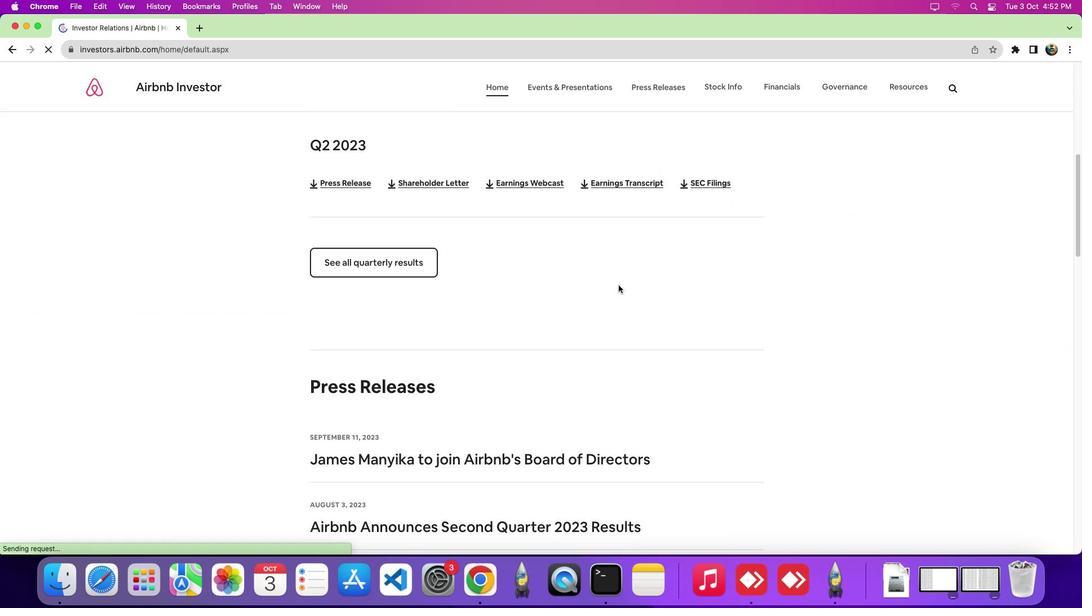 
Action: Mouse scrolled (618, 285) with delta (0, -3)
Screenshot: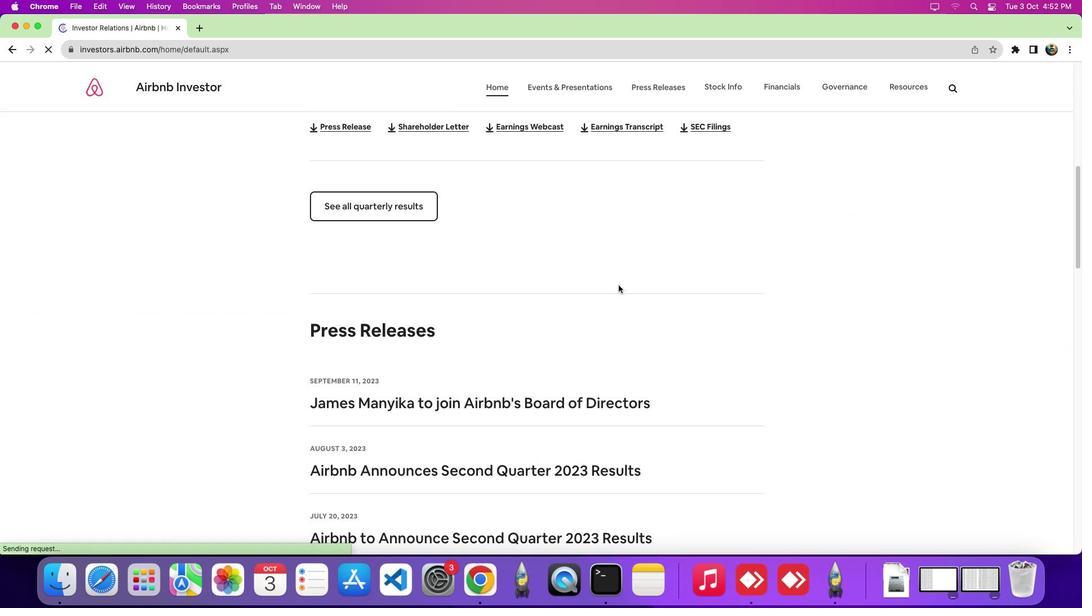 
Action: Mouse scrolled (618, 285) with delta (0, -5)
Screenshot: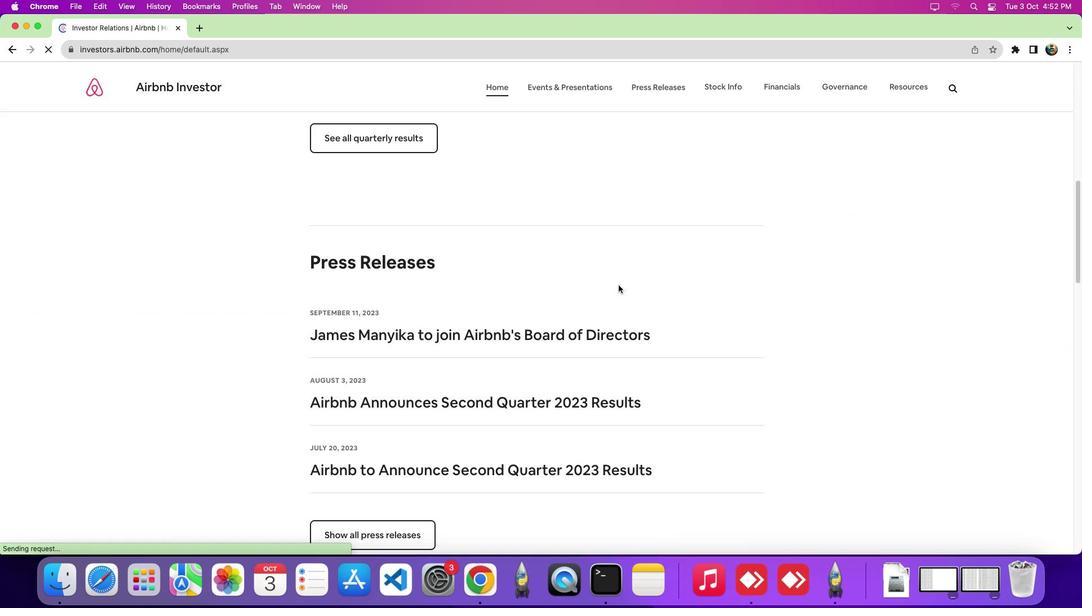 
Action: Mouse scrolled (618, 285) with delta (0, 0)
Screenshot: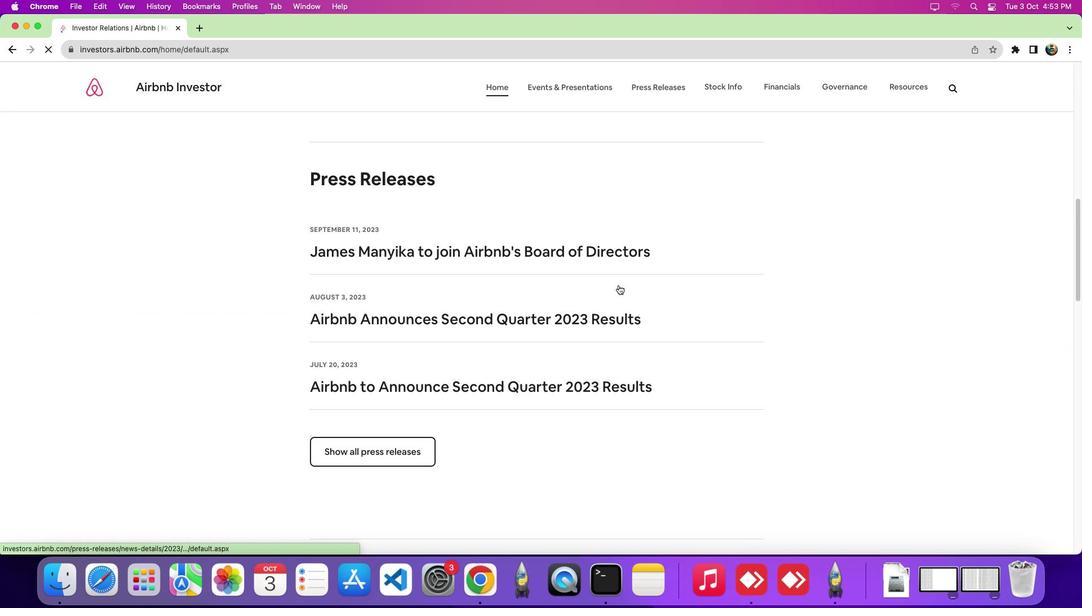 
Action: Mouse scrolled (618, 285) with delta (0, 0)
Screenshot: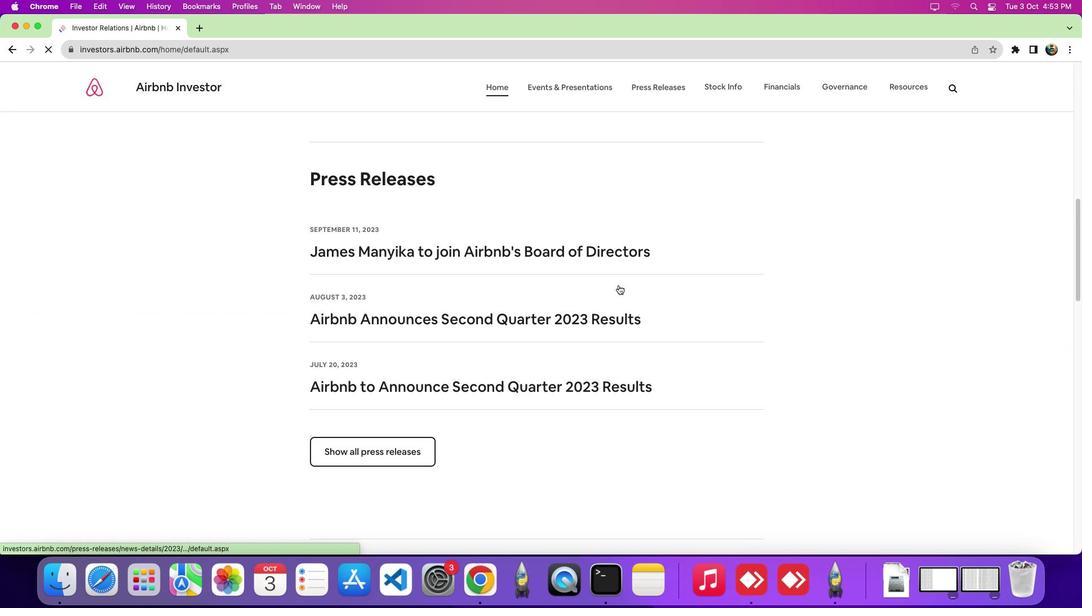 
Action: Mouse scrolled (618, 285) with delta (0, 0)
Screenshot: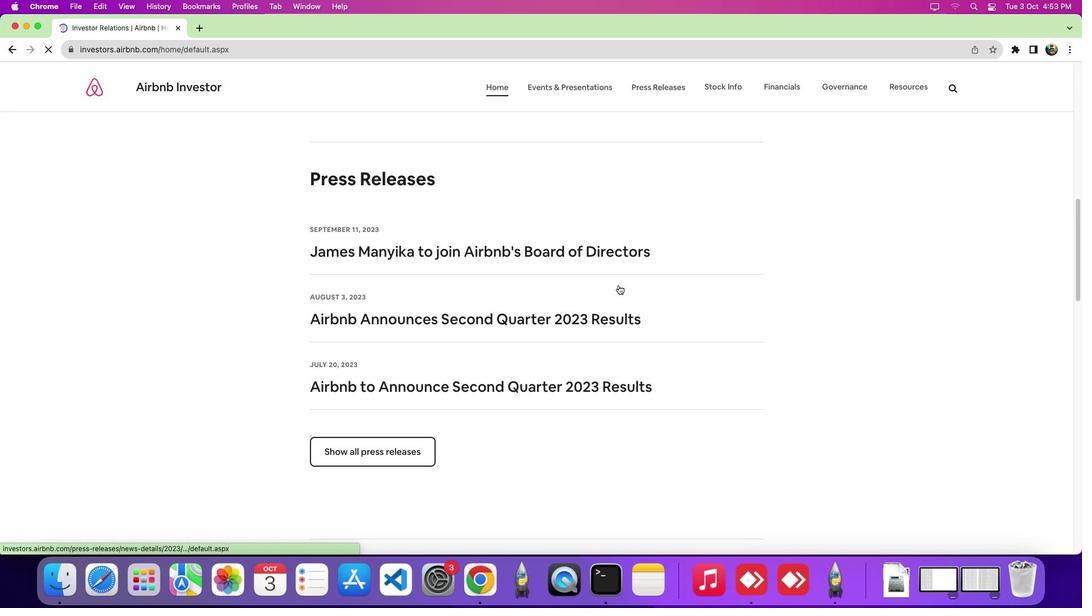 
Action: Mouse scrolled (618, 285) with delta (0, 0)
Screenshot: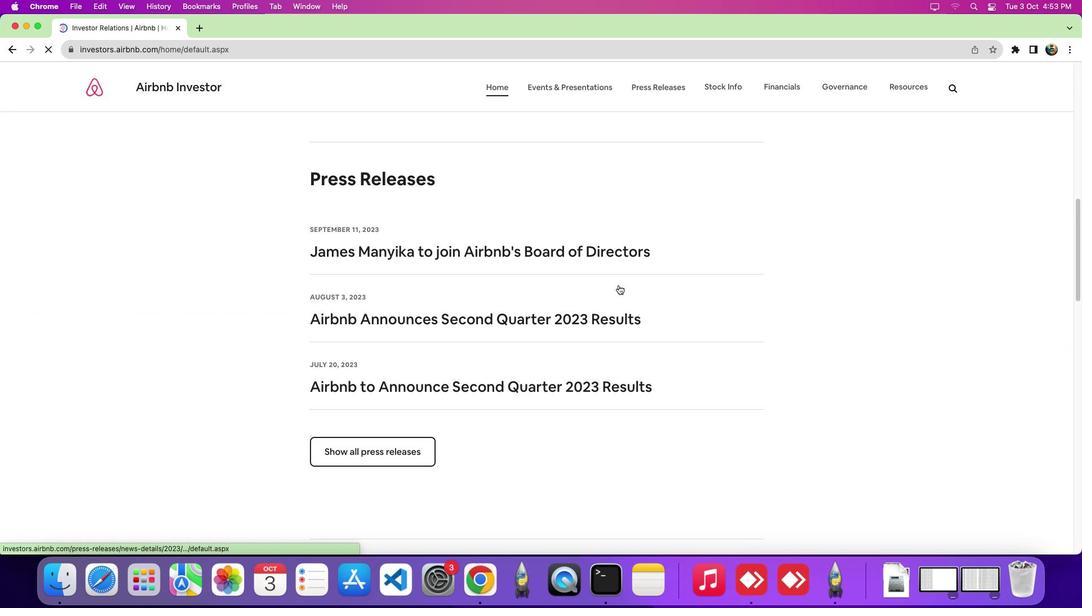 
Action: Mouse scrolled (618, 285) with delta (0, -2)
Screenshot: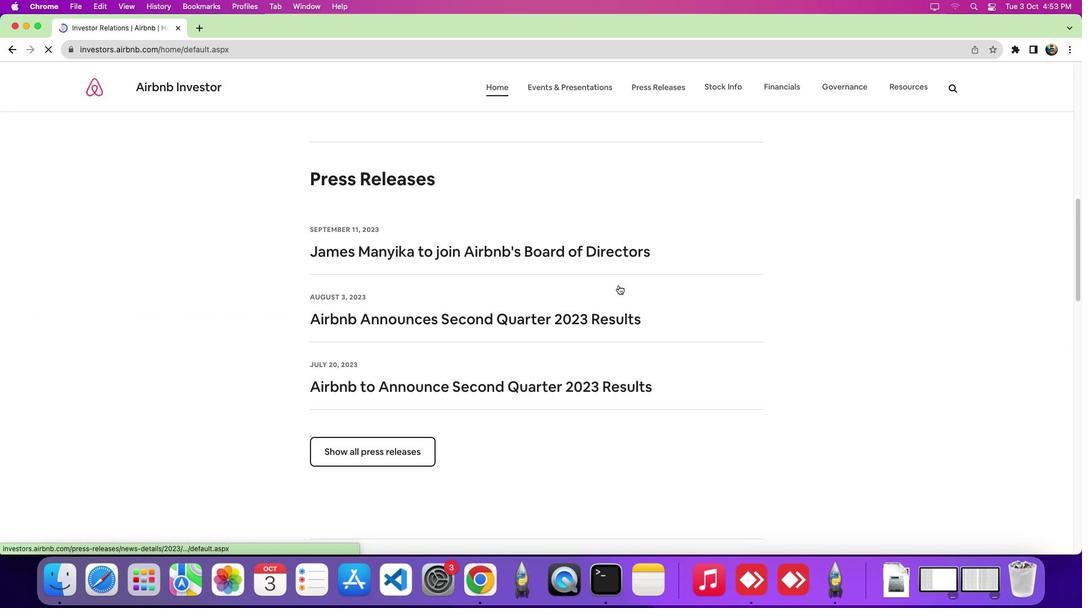 
Action: Mouse scrolled (618, 285) with delta (0, 0)
Screenshot: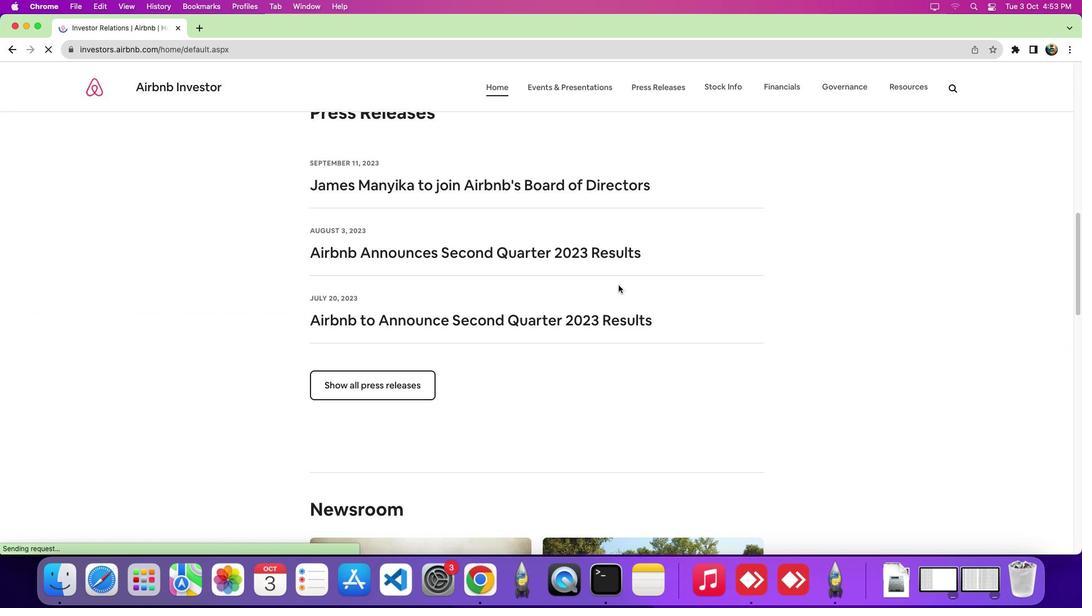 
Action: Mouse scrolled (618, 285) with delta (0, 0)
Screenshot: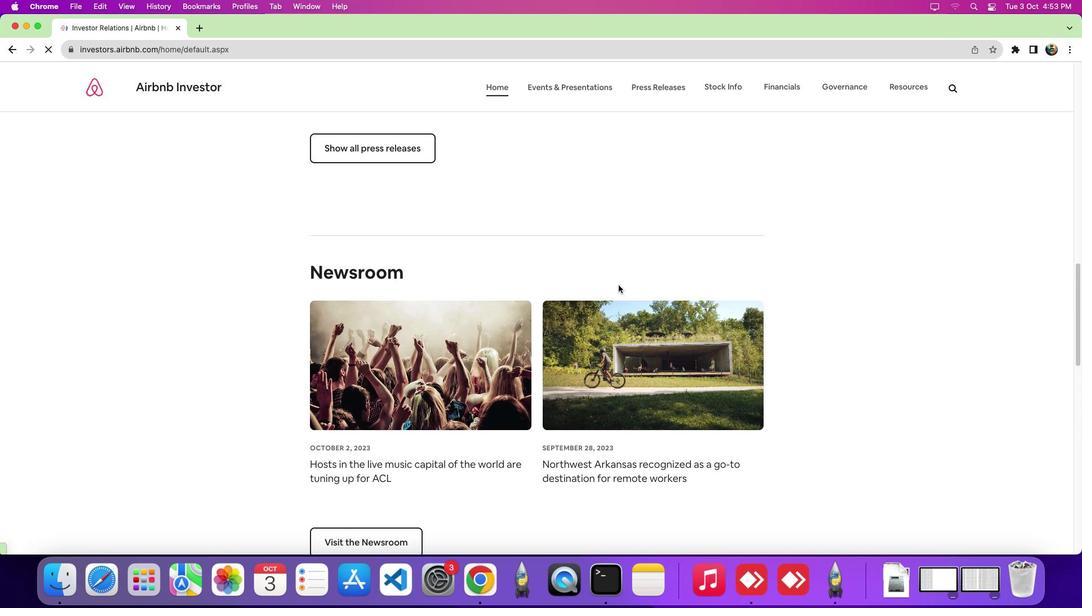 
Action: Mouse scrolled (618, 285) with delta (0, 0)
Screenshot: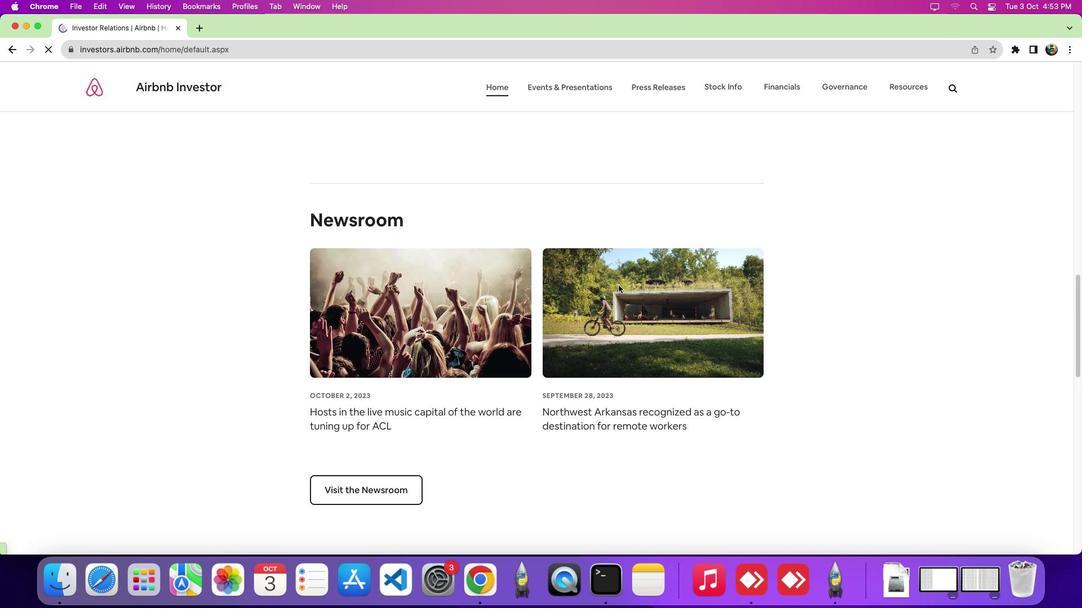 
Action: Mouse scrolled (618, 285) with delta (0, 0)
Screenshot: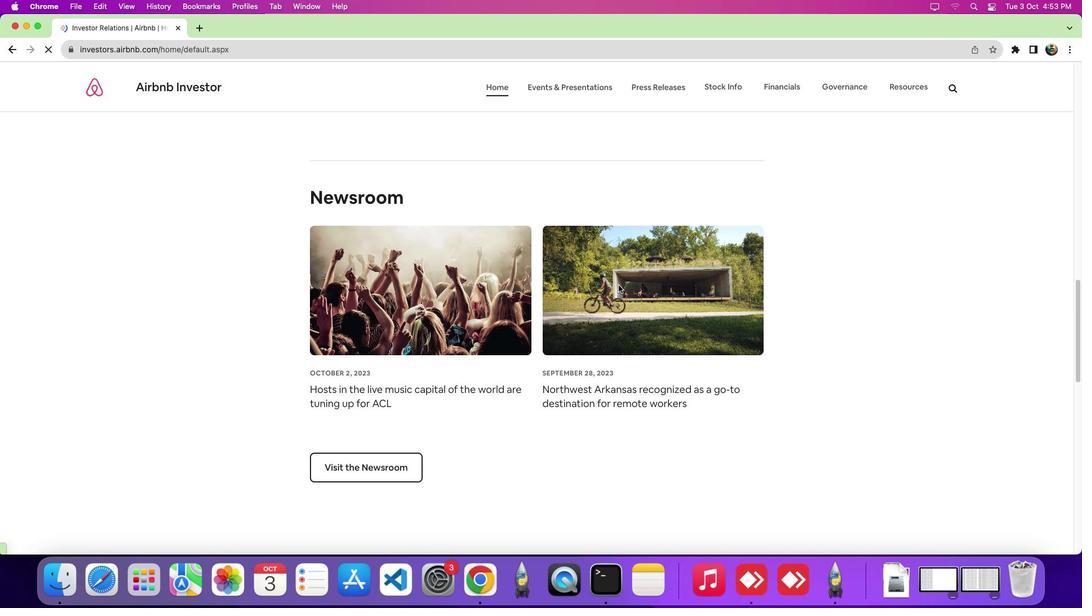 
Action: Mouse scrolled (618, 285) with delta (0, 0)
Screenshot: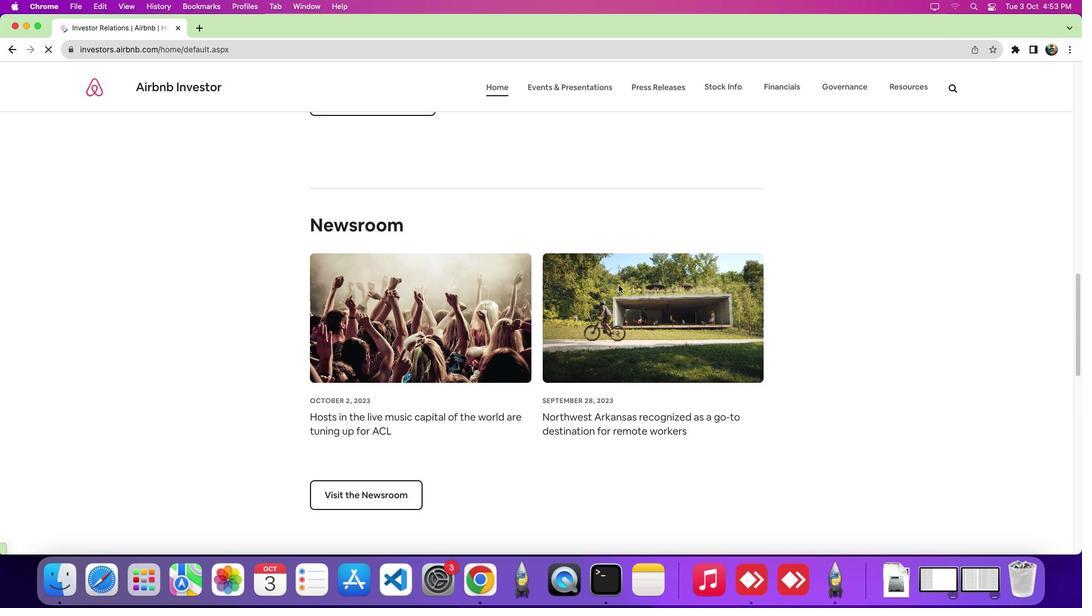 
Action: Mouse scrolled (618, 285) with delta (0, 0)
Screenshot: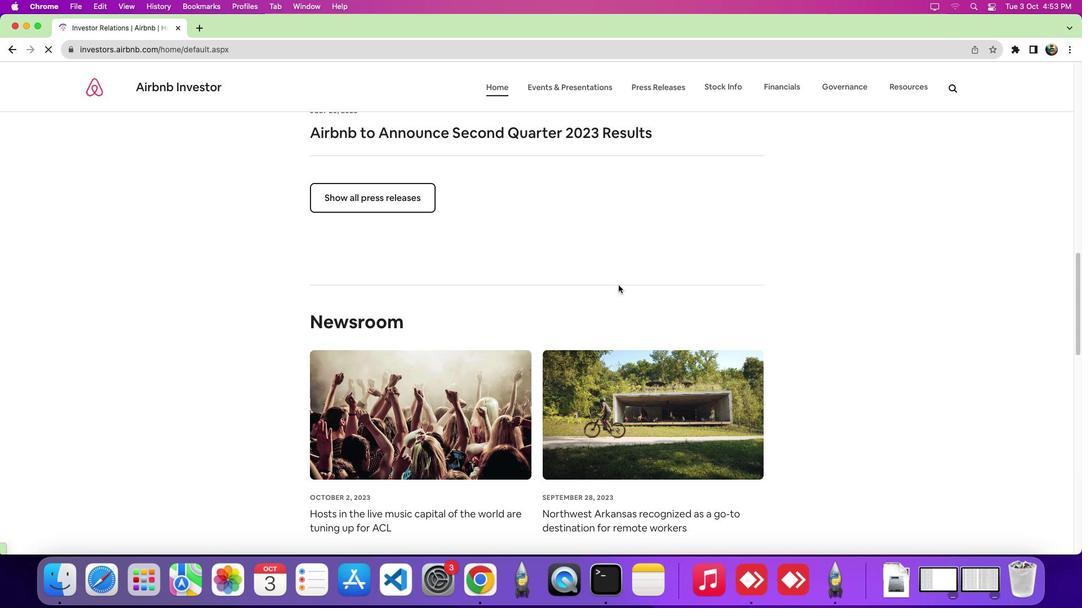 
Action: Mouse scrolled (618, 285) with delta (0, 0)
Screenshot: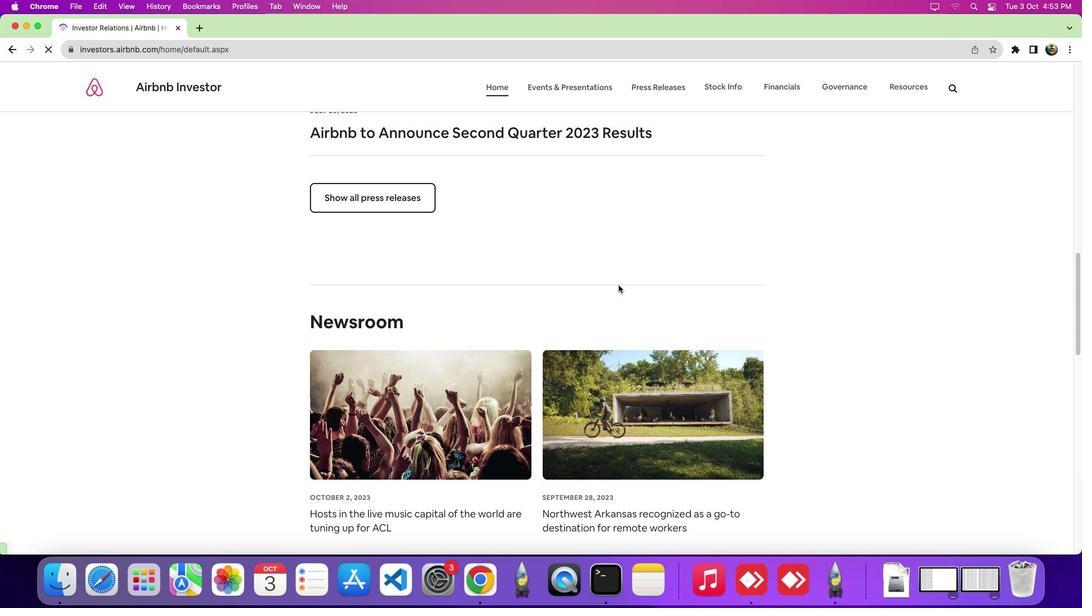 
Action: Mouse scrolled (618, 285) with delta (0, 0)
Screenshot: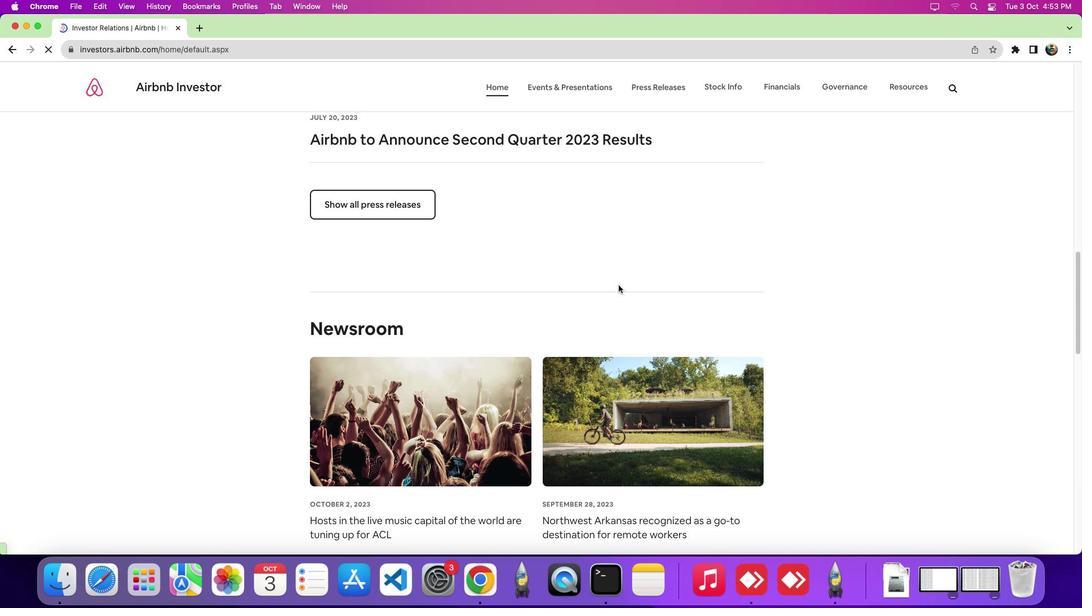 
Action: Mouse scrolled (618, 285) with delta (0, 0)
Screenshot: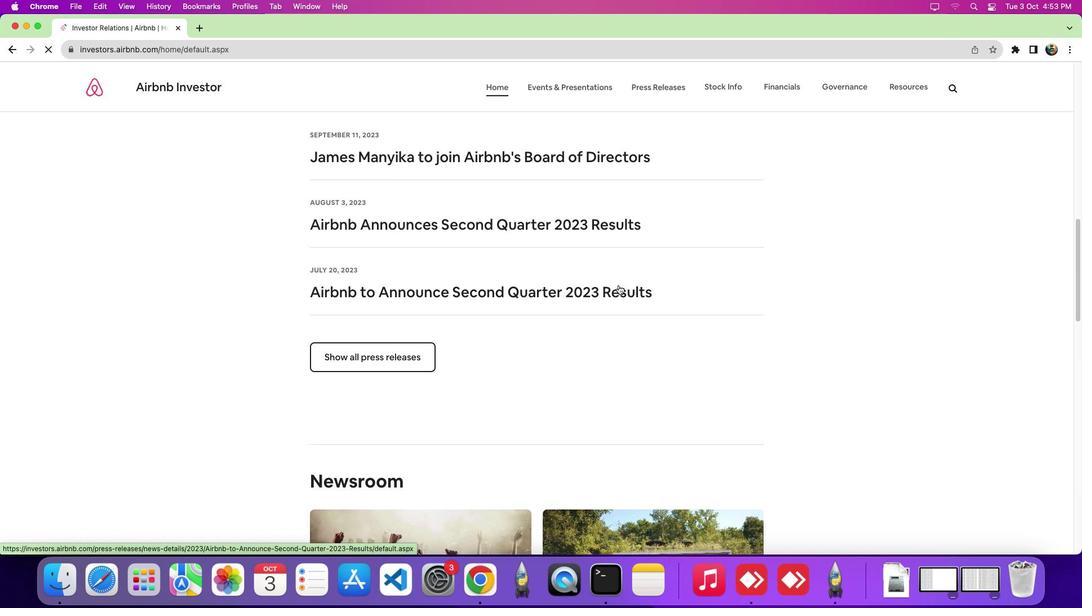 
Action: Mouse scrolled (618, 285) with delta (0, 0)
Screenshot: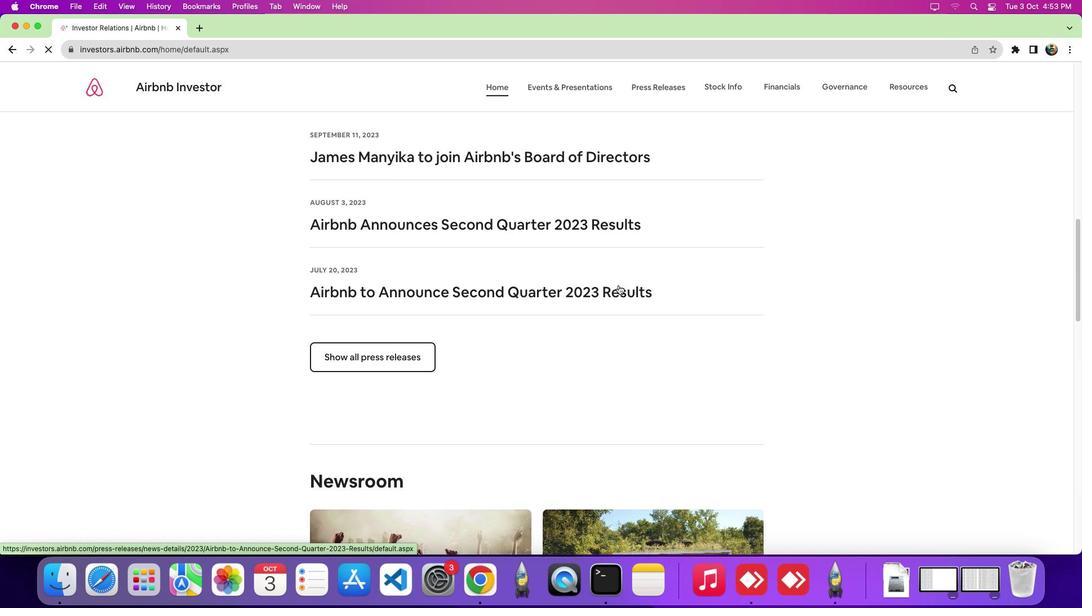 
Action: Mouse scrolled (618, 285) with delta (0, 0)
Screenshot: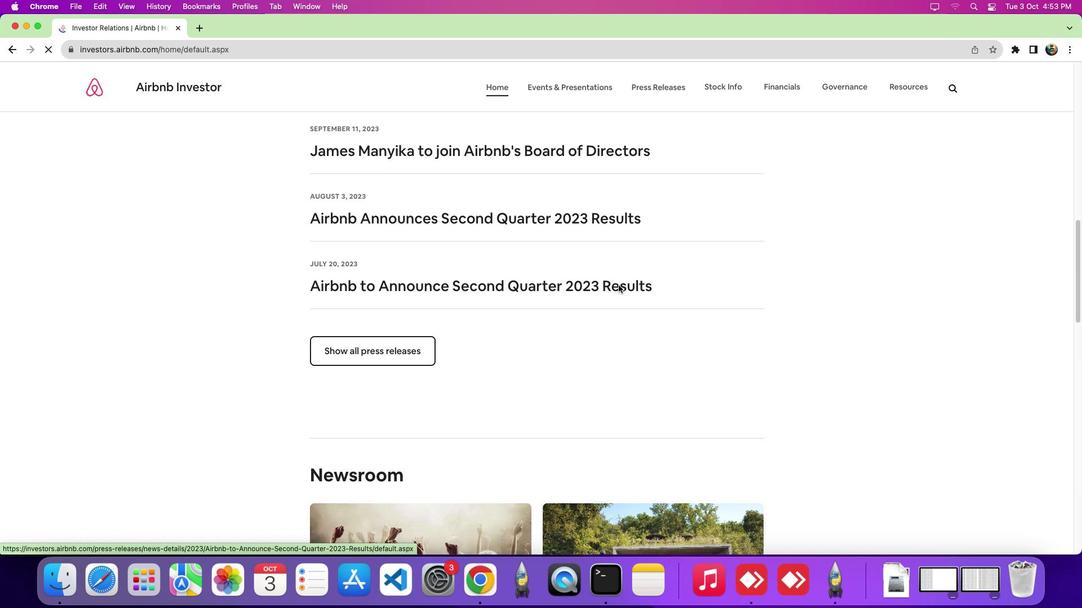 
Action: Mouse scrolled (618, 285) with delta (0, 0)
Screenshot: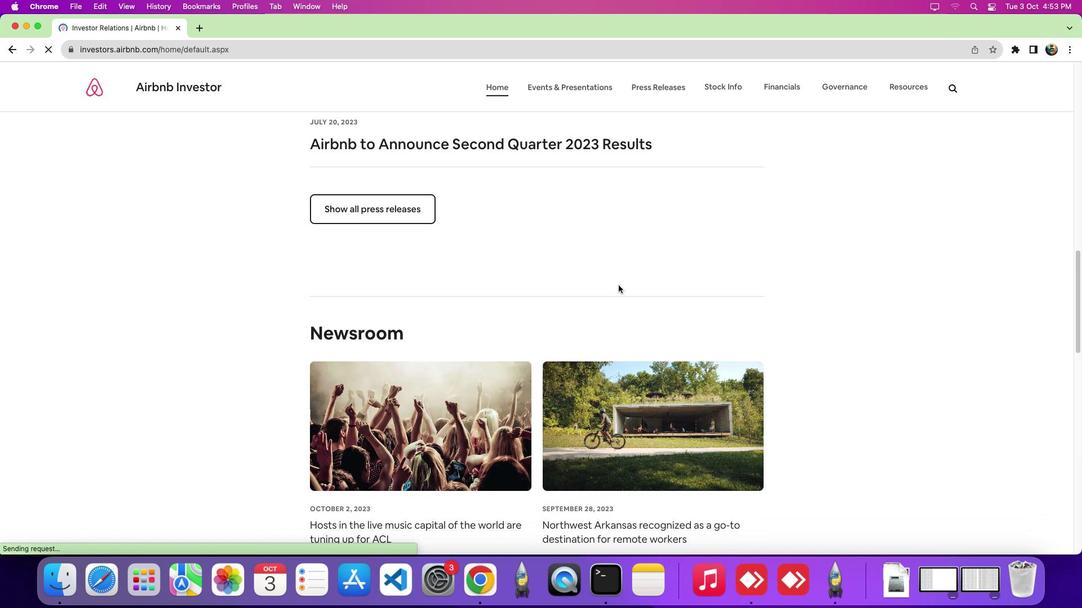 
Action: Mouse scrolled (618, 285) with delta (0, 0)
Screenshot: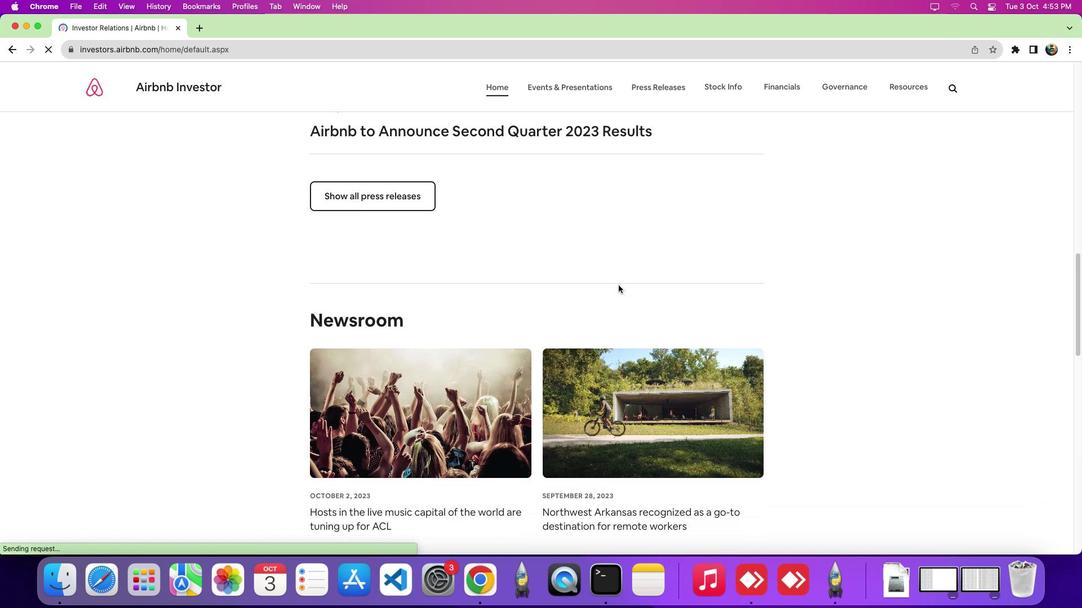 
Action: Mouse scrolled (618, 285) with delta (0, -3)
Screenshot: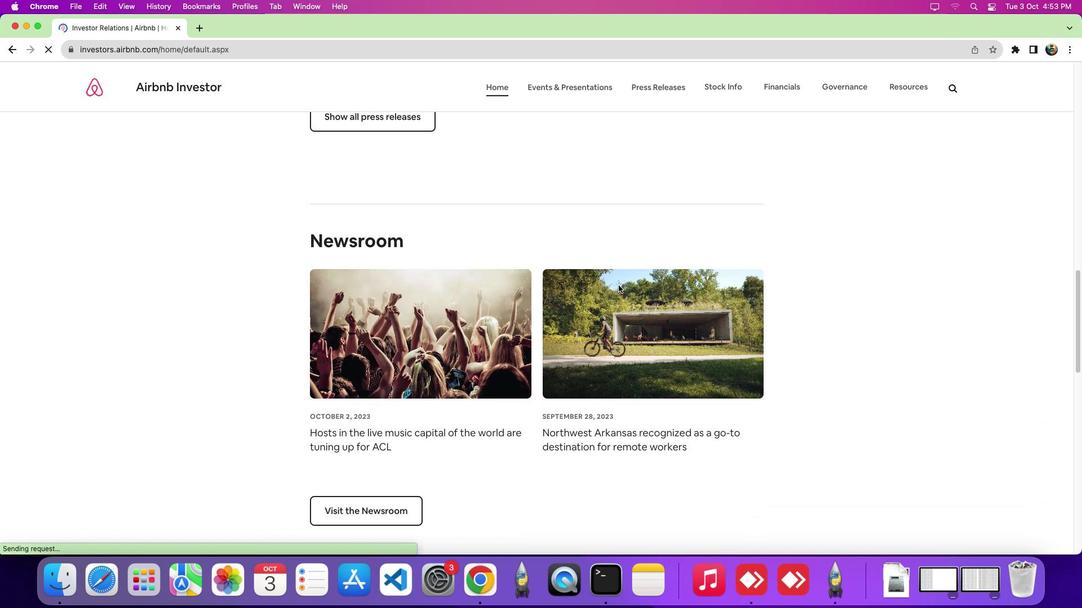 
Action: Mouse scrolled (618, 285) with delta (0, -5)
Screenshot: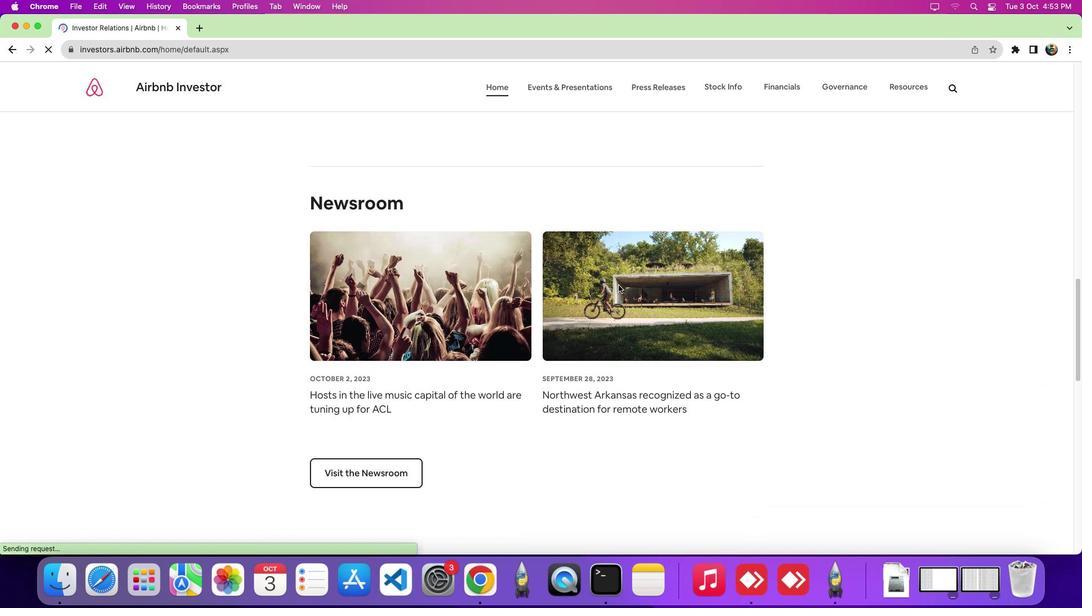 
Action: Mouse scrolled (618, 285) with delta (0, 0)
Screenshot: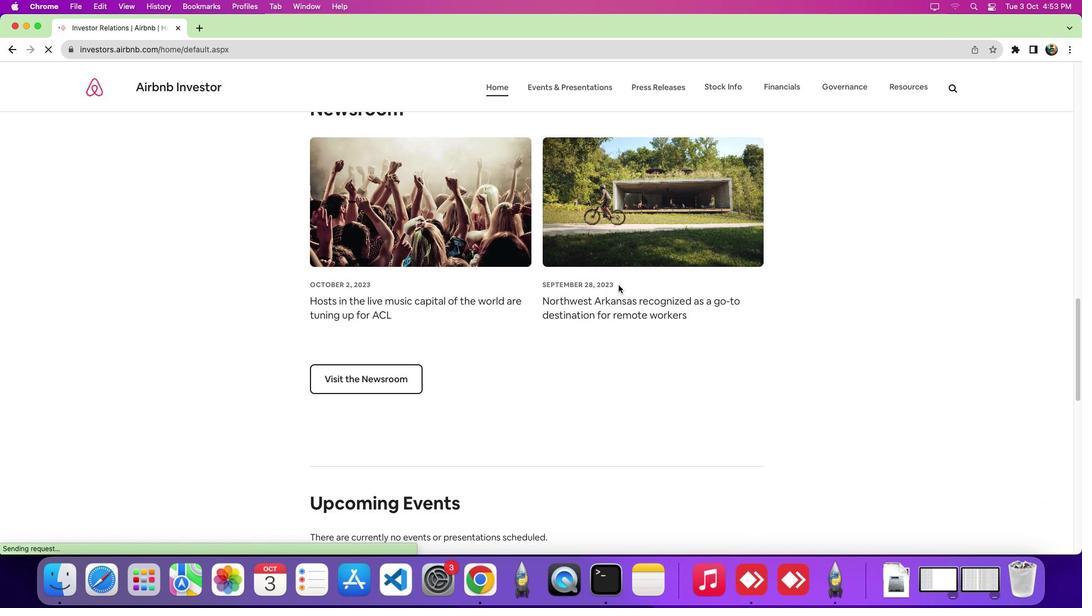 
Action: Mouse scrolled (618, 285) with delta (0, 0)
Screenshot: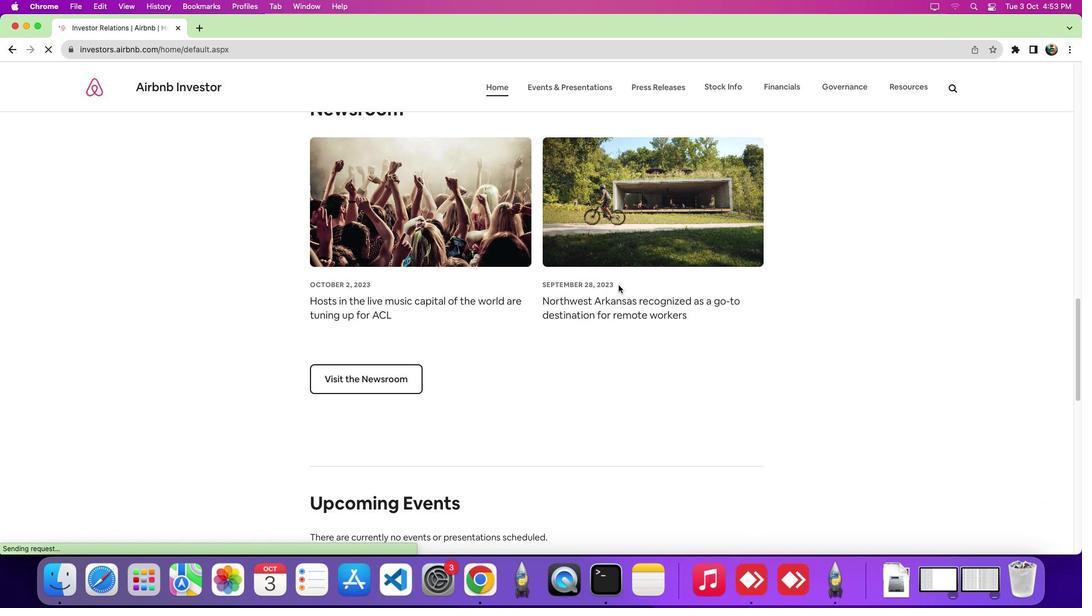 
Action: Mouse scrolled (618, 285) with delta (0, -2)
Screenshot: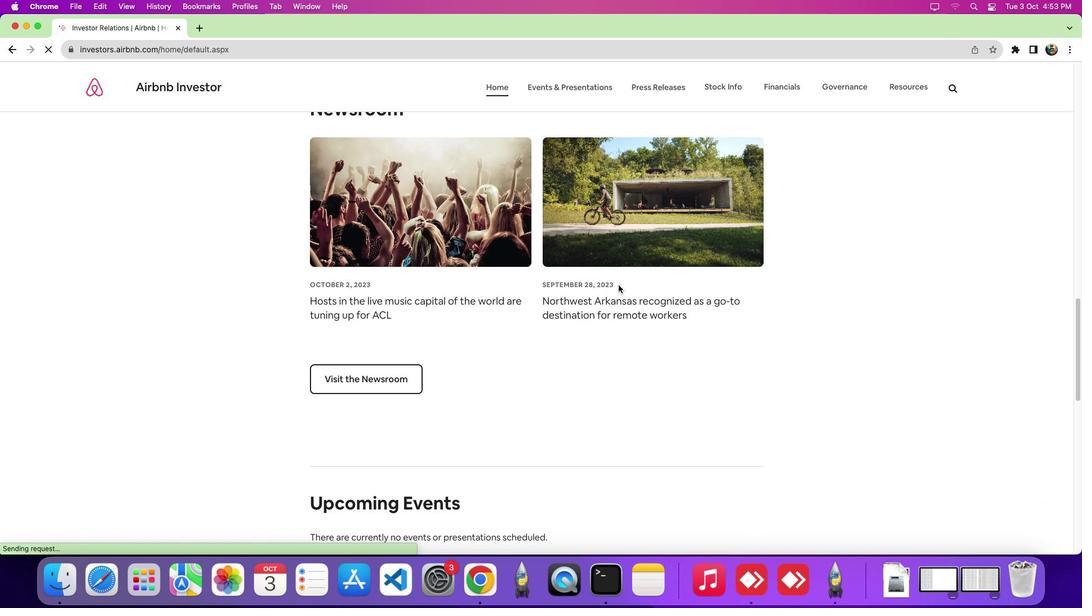 
Action: Mouse scrolled (618, 285) with delta (0, 0)
Screenshot: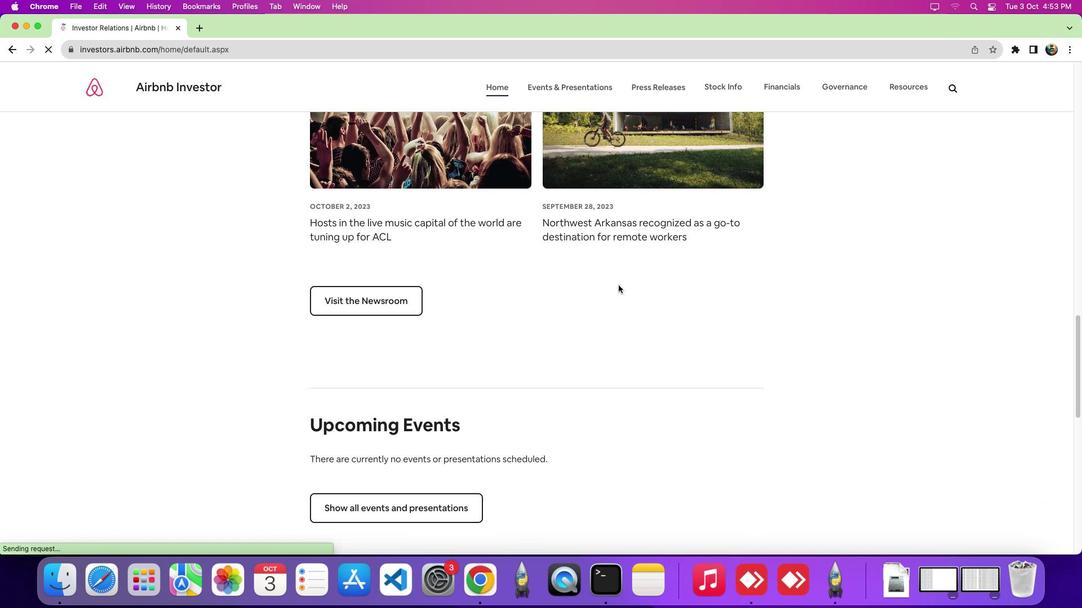 
Action: Mouse moved to (393, 276)
Screenshot: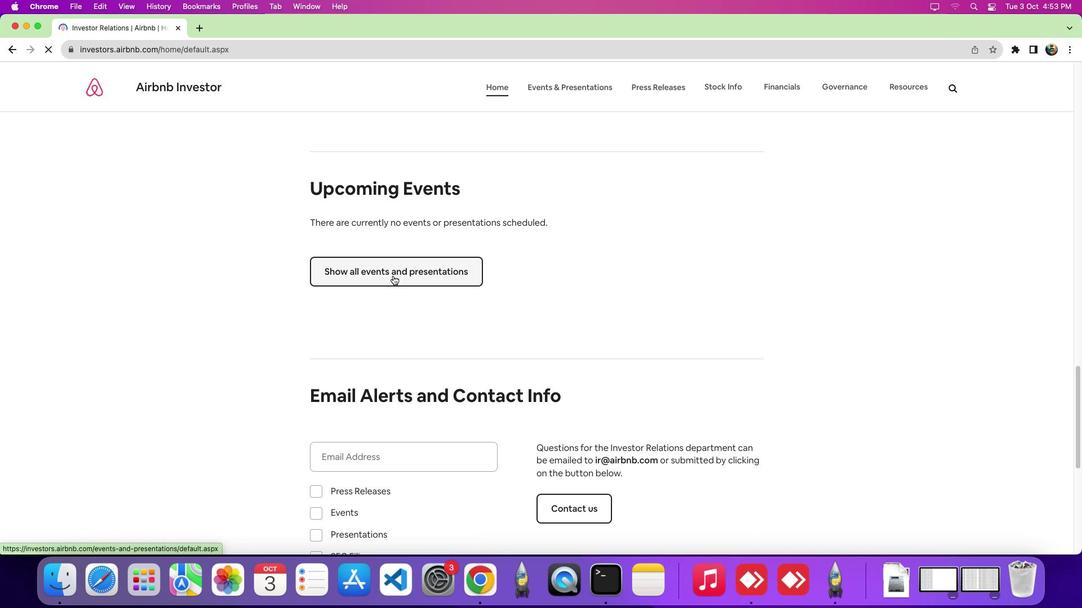 
Action: Mouse pressed left at (393, 276)
Screenshot: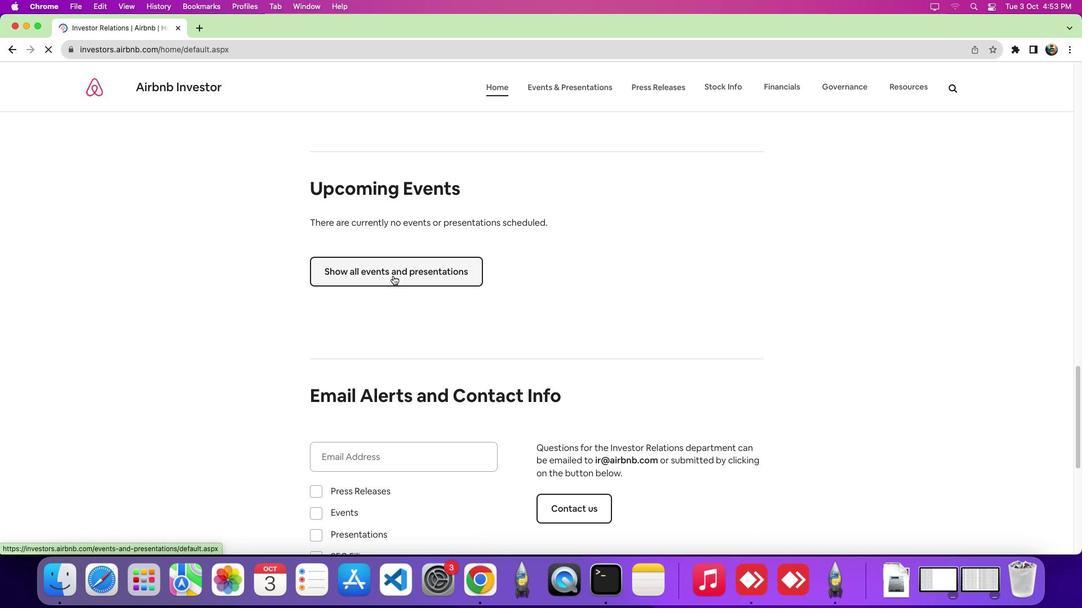 
Action: Mouse moved to (565, 323)
Screenshot: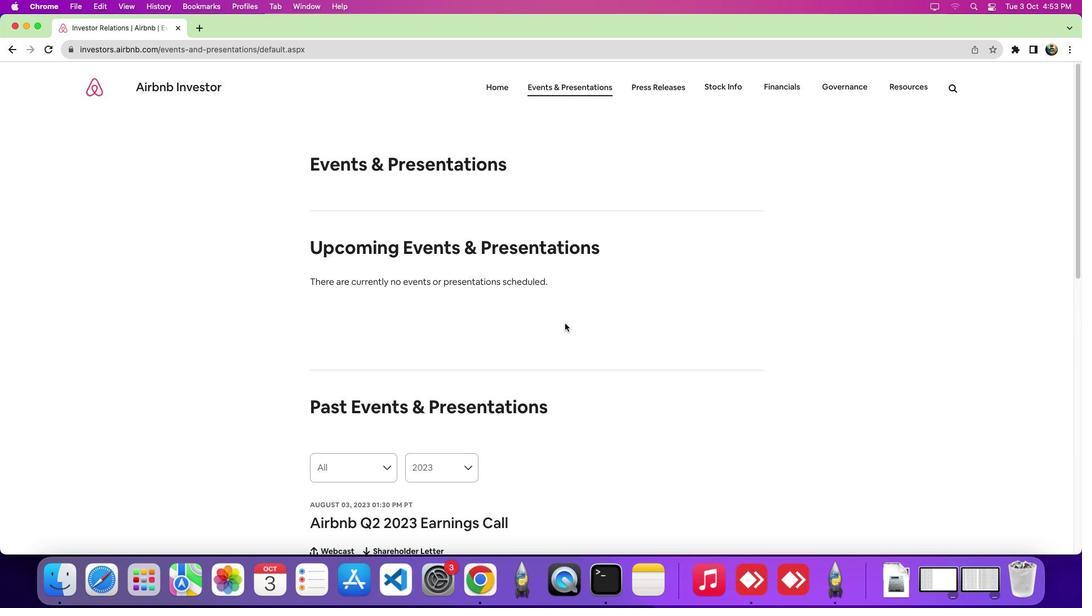 
Action: Mouse scrolled (565, 323) with delta (0, 0)
Screenshot: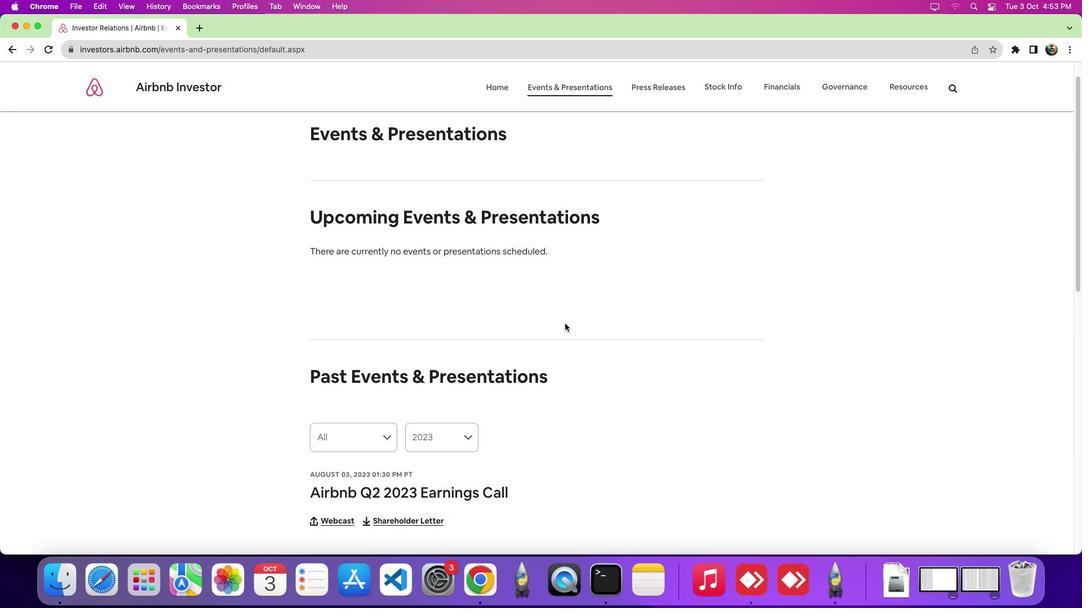 
Action: Mouse moved to (565, 323)
Screenshot: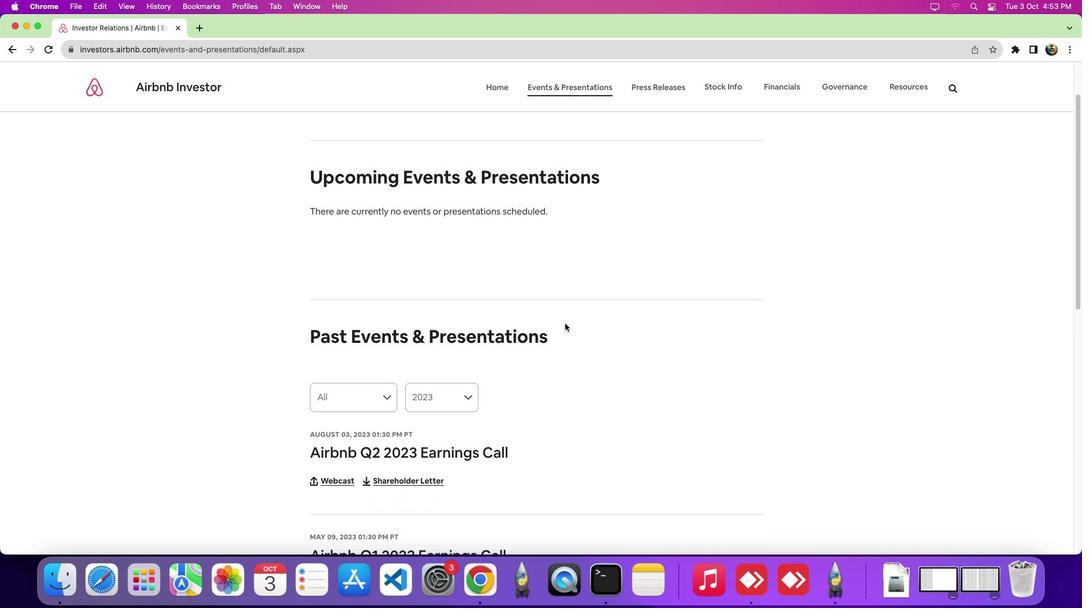 
Action: Mouse scrolled (565, 323) with delta (0, 0)
Screenshot: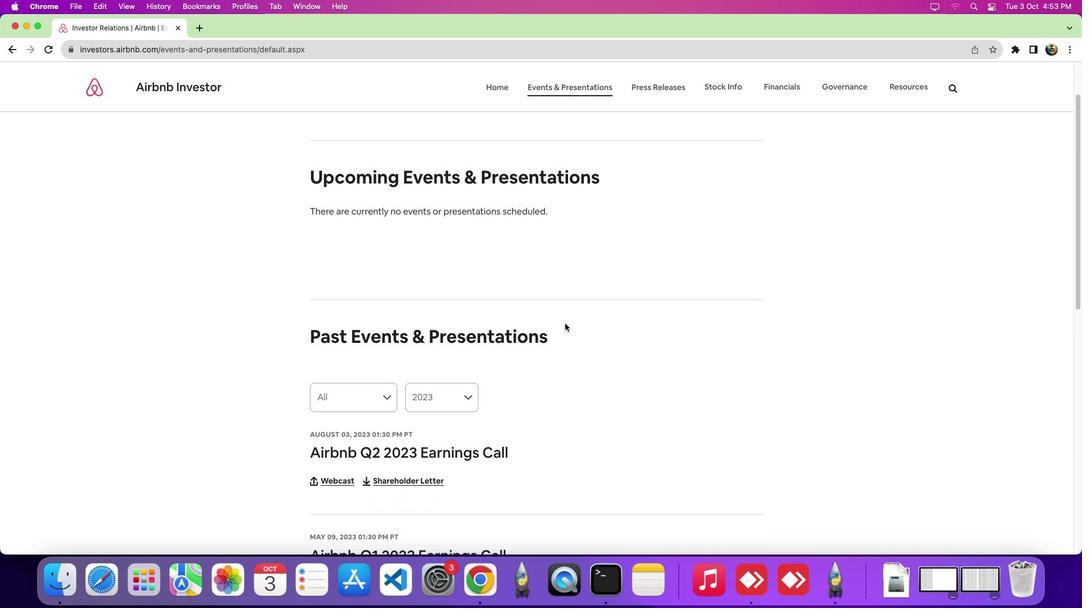 
